 Task: Search one way flight ticket for 5 adults, 1 child, 2 infants in seat and 1 infant on lap in business from Hayden: Yampa Valley Airport (yampa Valley Regional) to Wilmington: Wilmington International Airport on 8-6-2023. Choice of flights is United. Number of bags: 2 checked bags. Price is upto 91000. Outbound departure time preference is 5:30.
Action: Mouse moved to (234, 309)
Screenshot: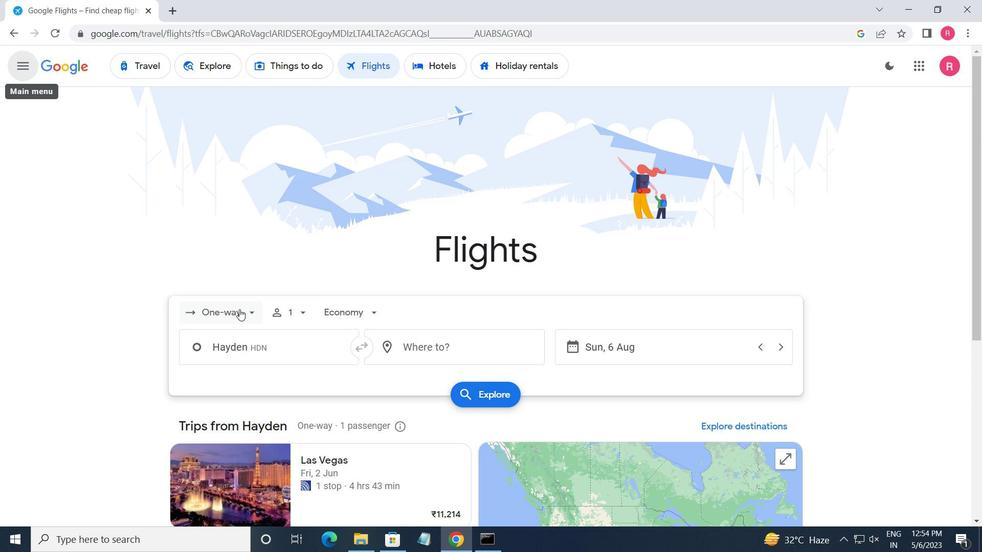 
Action: Mouse pressed left at (234, 309)
Screenshot: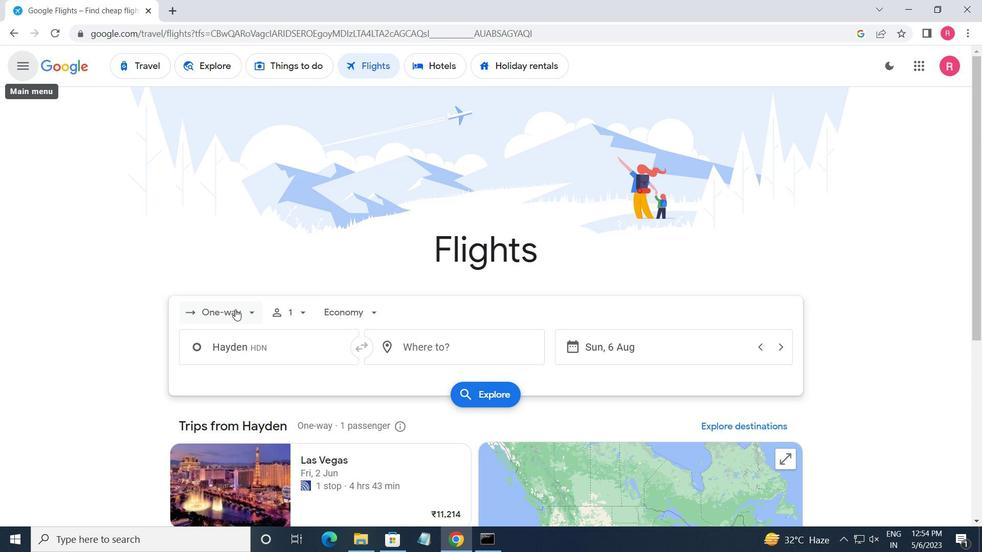 
Action: Mouse moved to (241, 373)
Screenshot: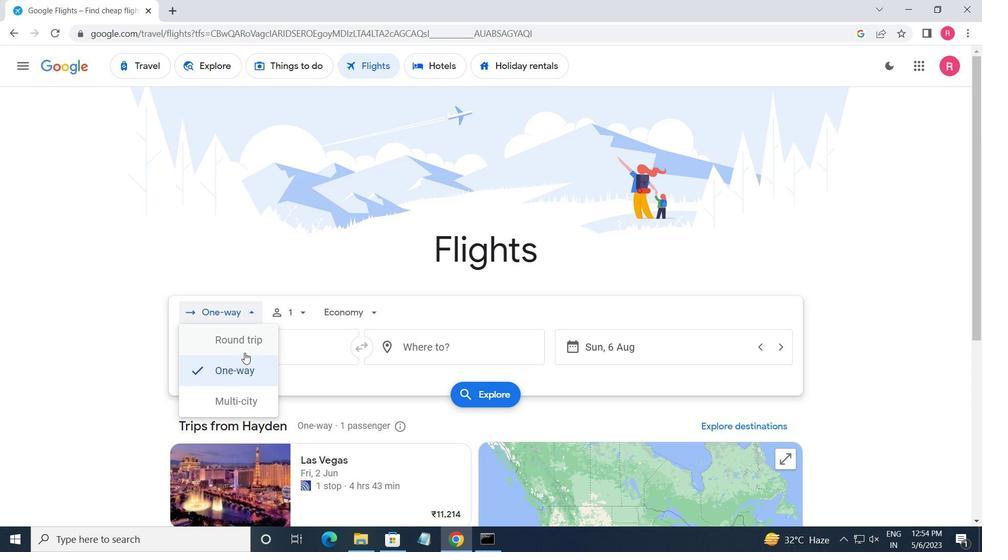 
Action: Mouse pressed left at (241, 373)
Screenshot: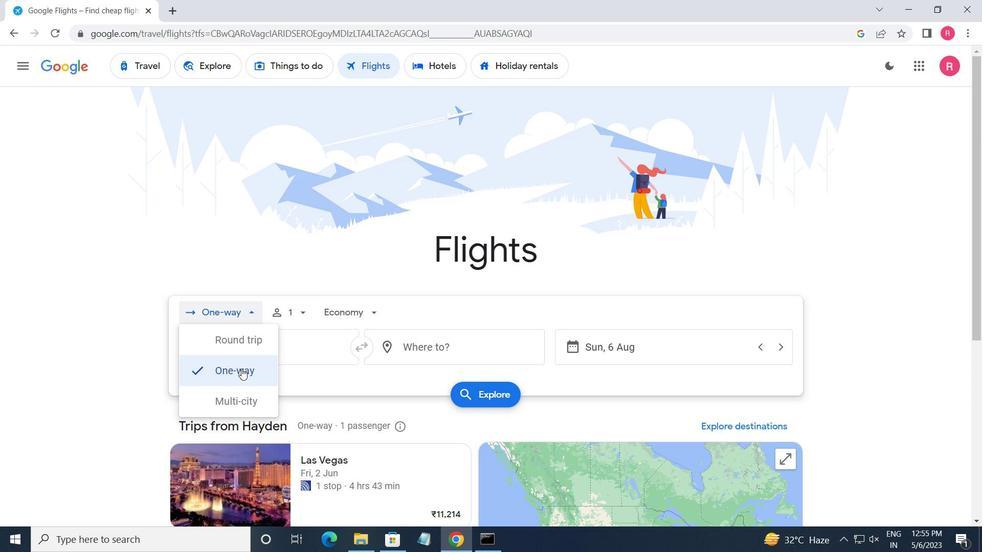 
Action: Mouse moved to (295, 319)
Screenshot: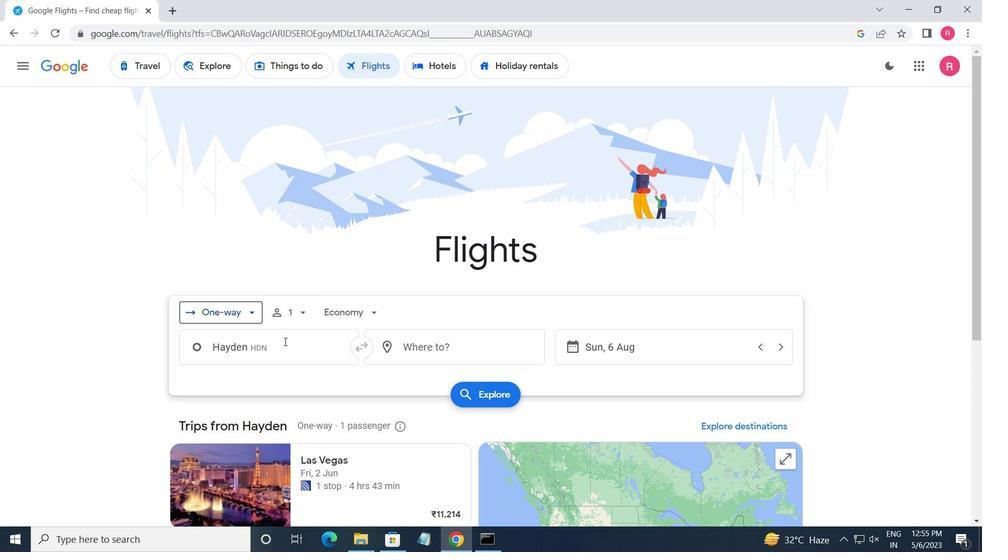 
Action: Mouse pressed left at (295, 319)
Screenshot: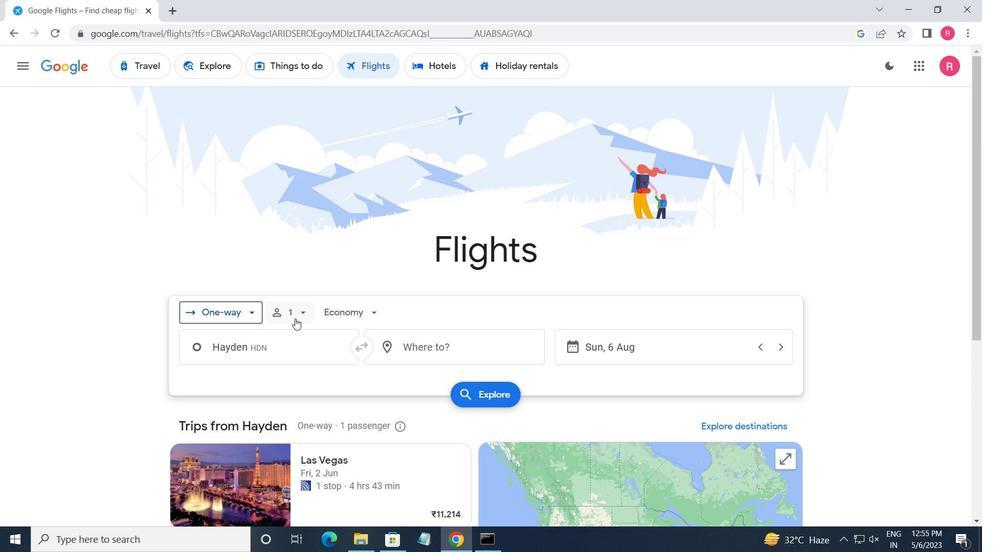 
Action: Mouse moved to (403, 342)
Screenshot: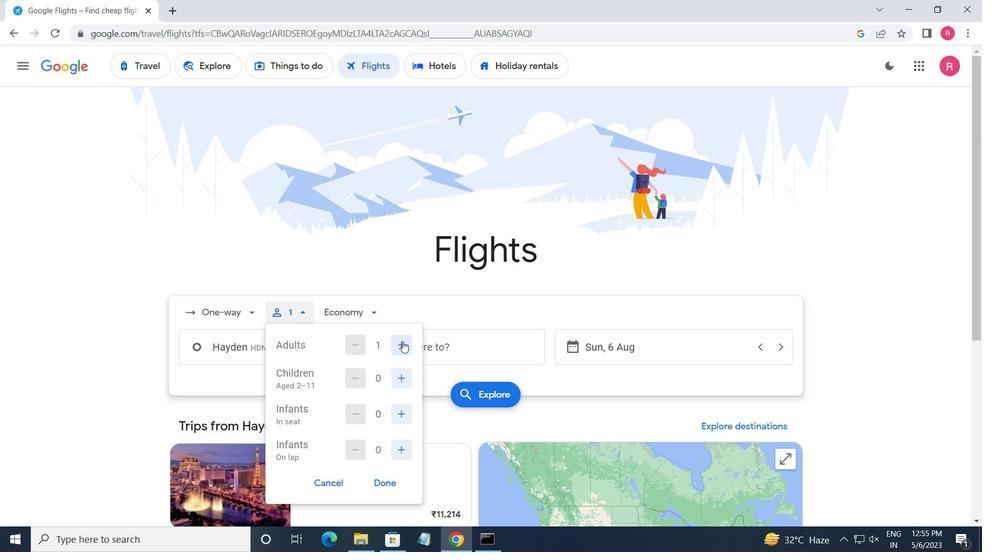 
Action: Mouse pressed left at (403, 342)
Screenshot: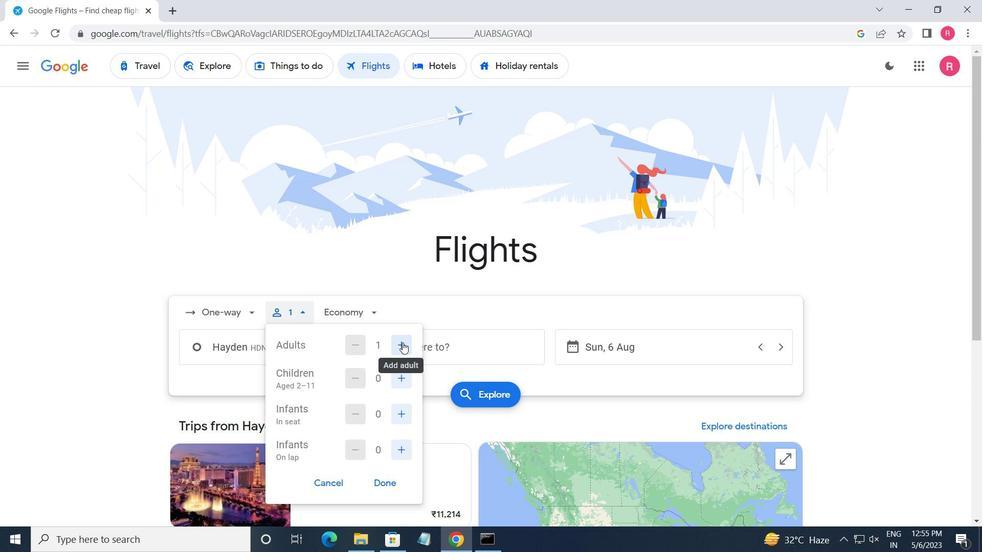 
Action: Mouse pressed left at (403, 342)
Screenshot: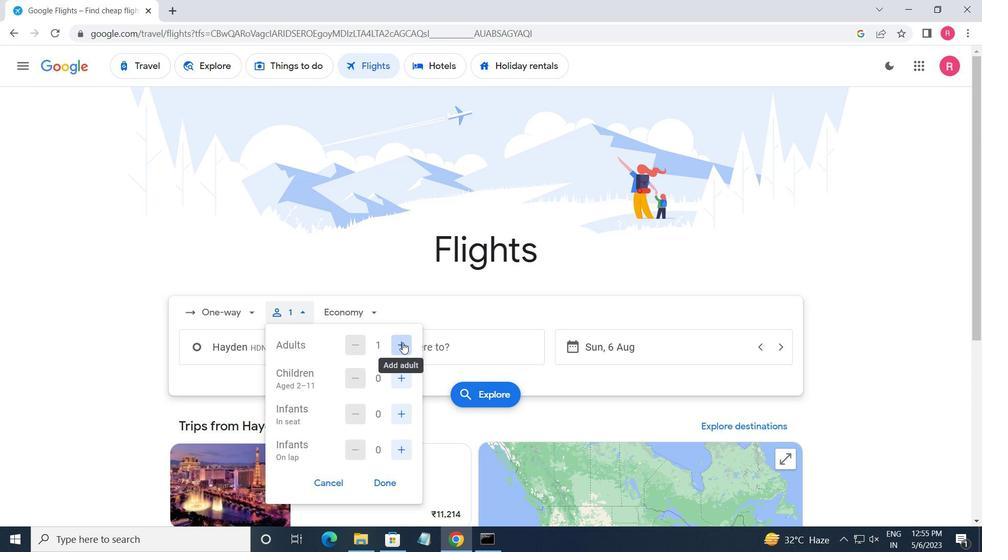 
Action: Mouse pressed left at (403, 342)
Screenshot: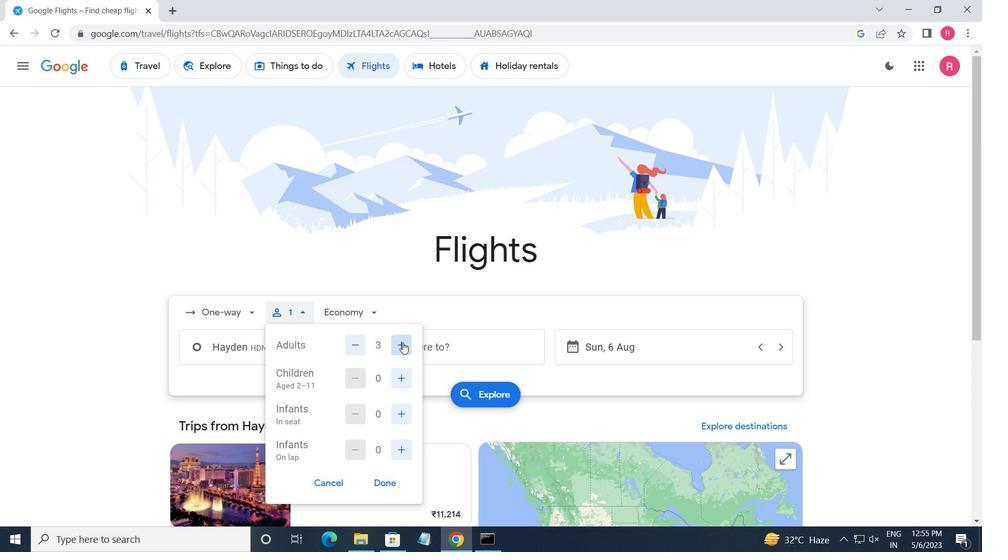 
Action: Mouse pressed left at (403, 342)
Screenshot: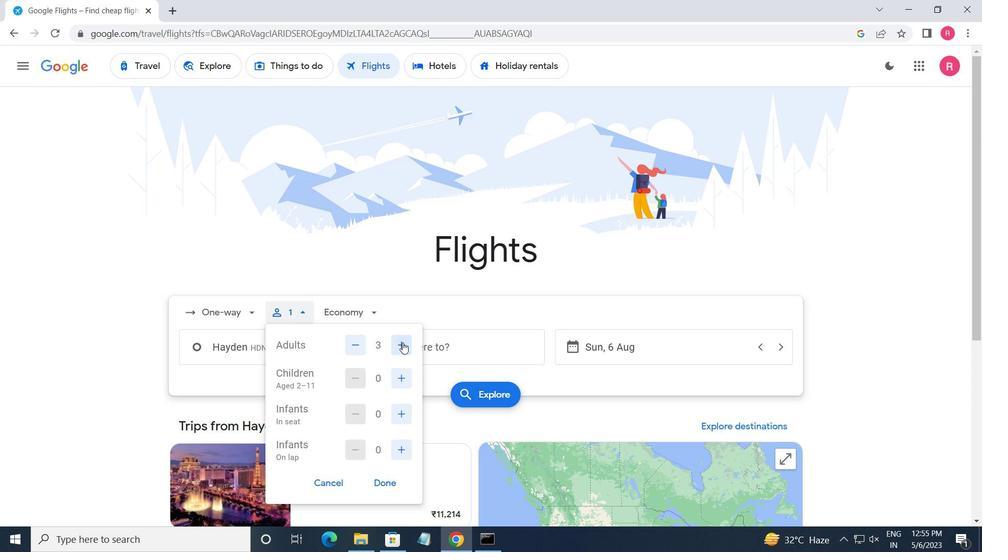 
Action: Mouse moved to (406, 385)
Screenshot: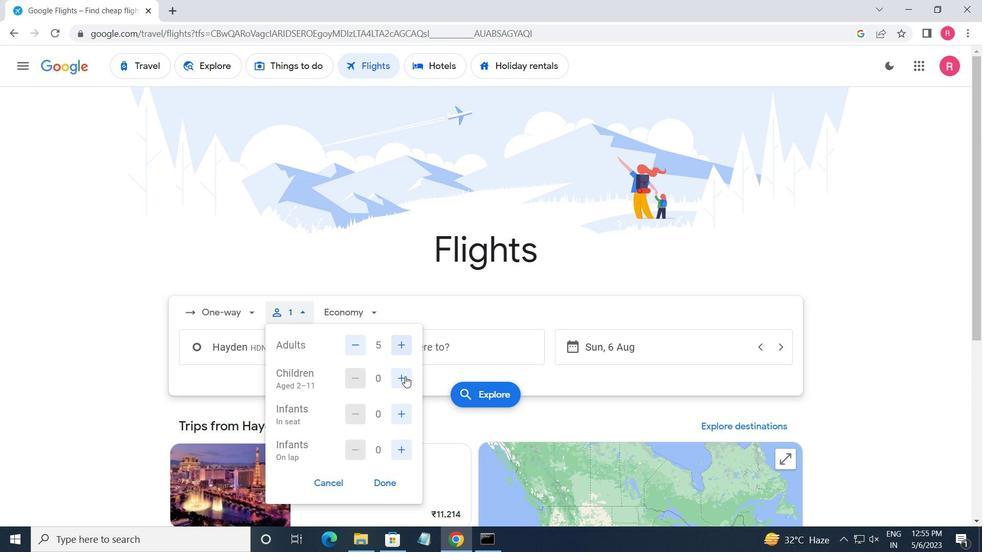 
Action: Mouse pressed left at (406, 385)
Screenshot: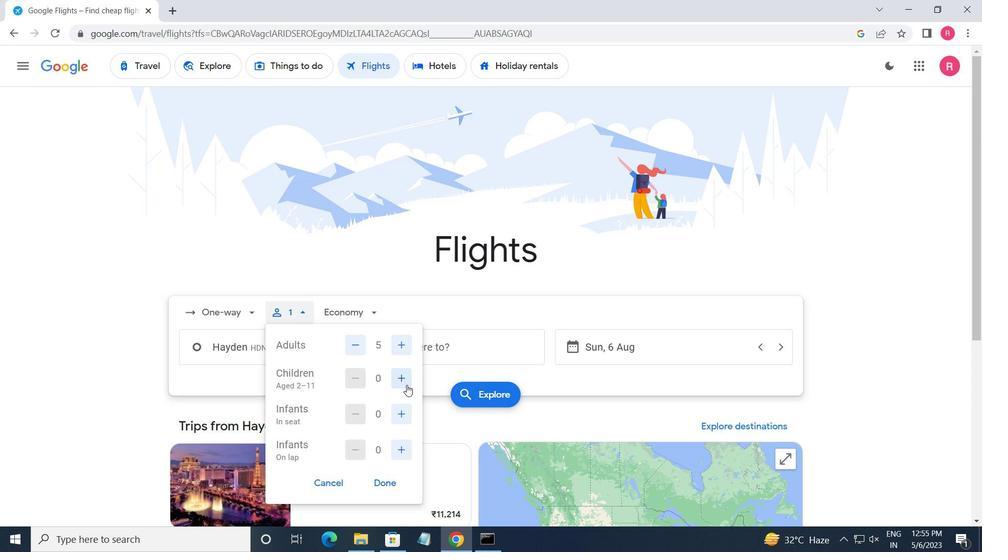 
Action: Mouse moved to (404, 411)
Screenshot: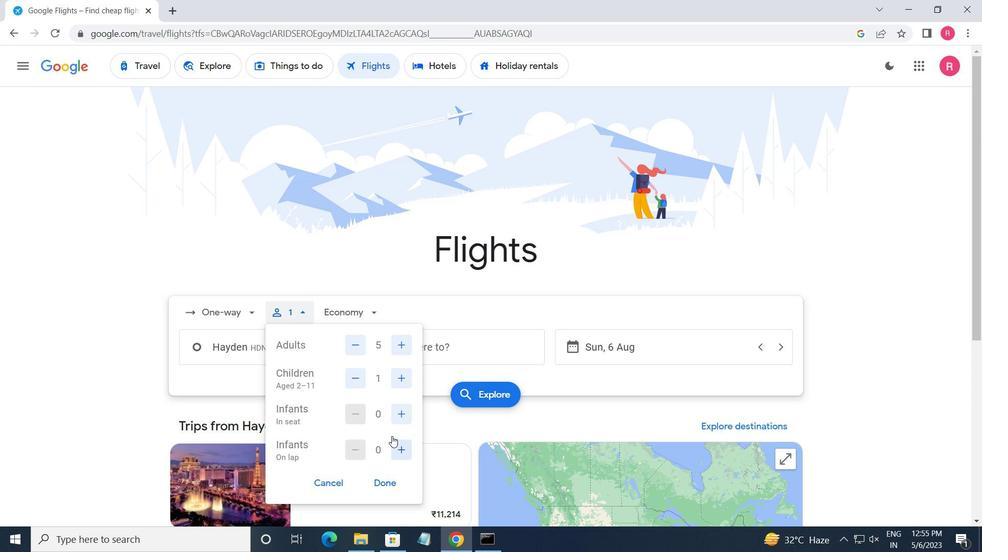 
Action: Mouse pressed left at (404, 411)
Screenshot: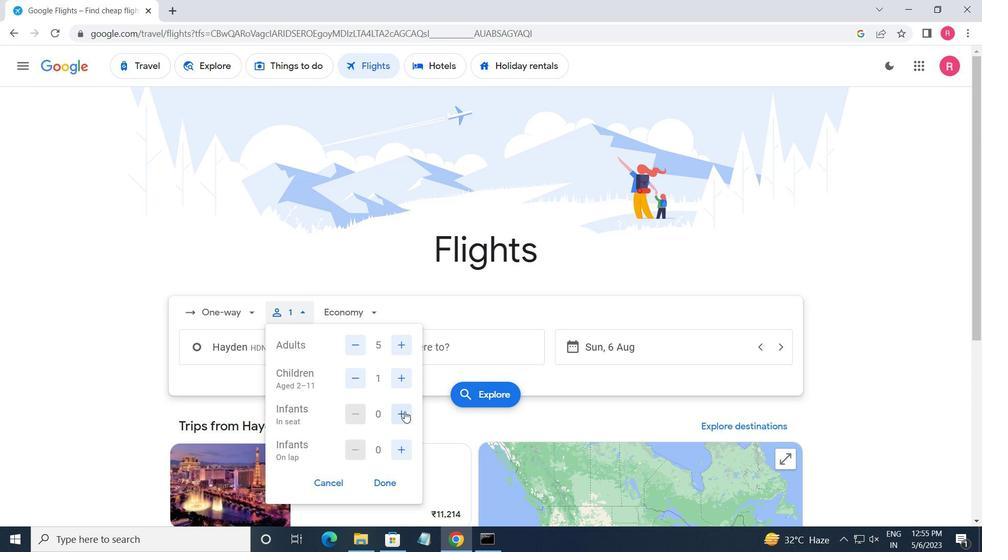 
Action: Mouse pressed left at (404, 411)
Screenshot: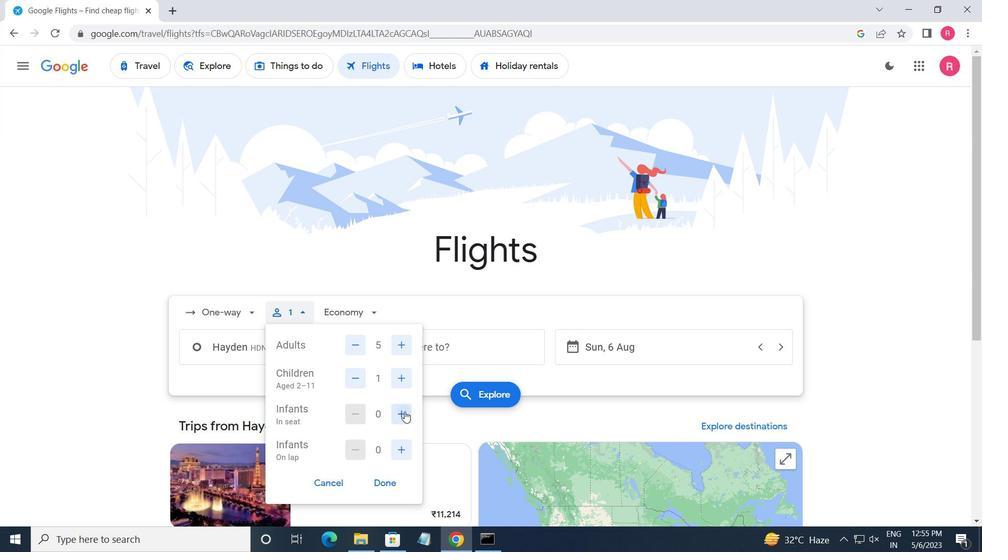 
Action: Mouse moved to (405, 449)
Screenshot: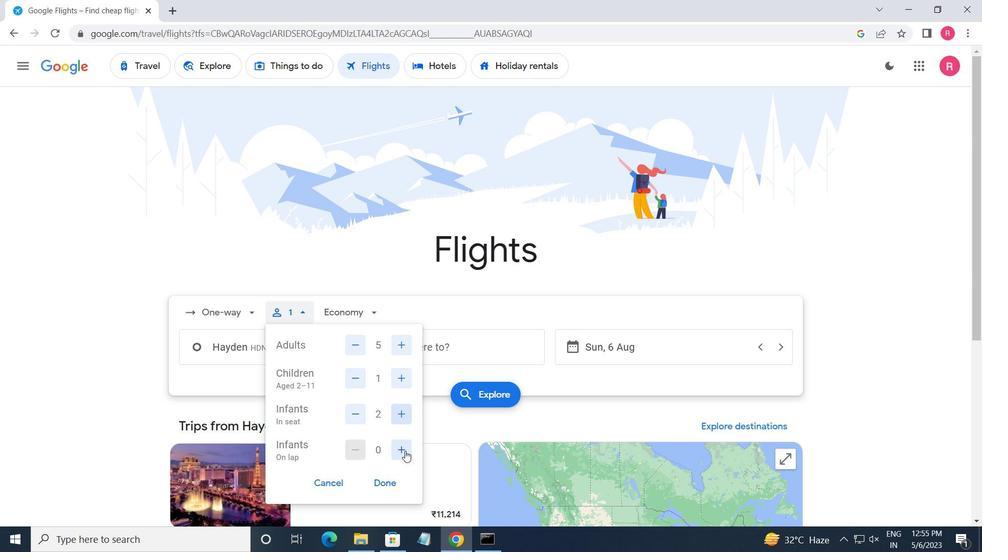 
Action: Mouse pressed left at (405, 449)
Screenshot: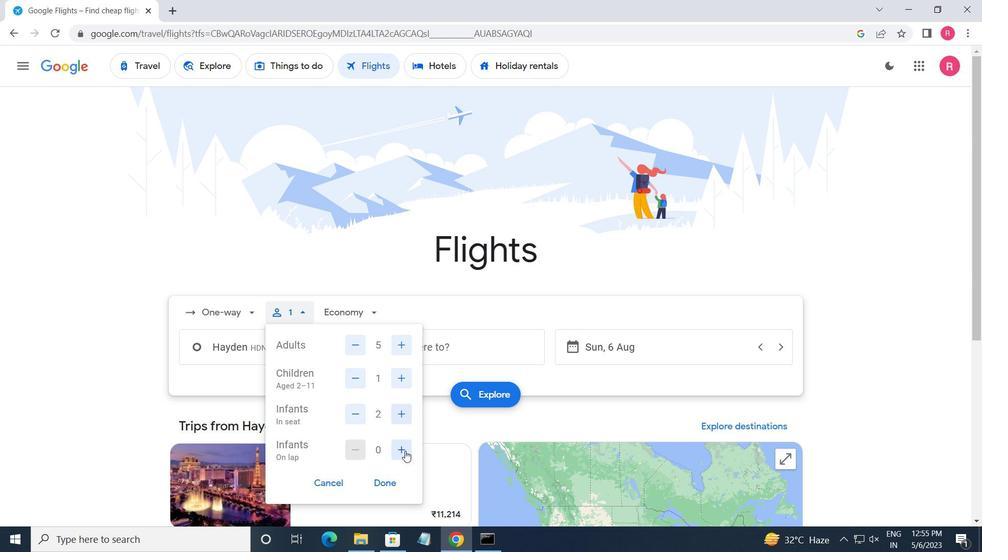 
Action: Mouse moved to (384, 481)
Screenshot: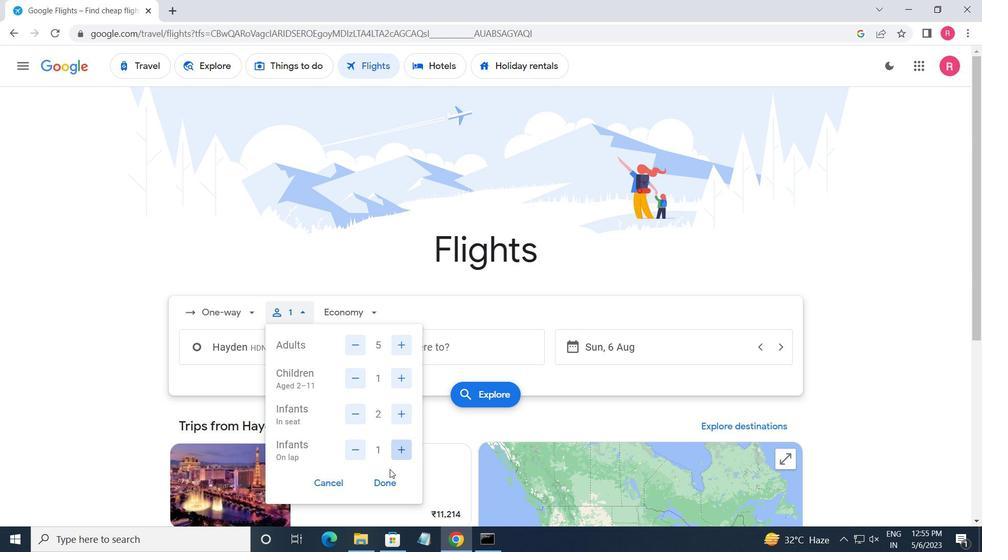 
Action: Mouse pressed left at (384, 481)
Screenshot: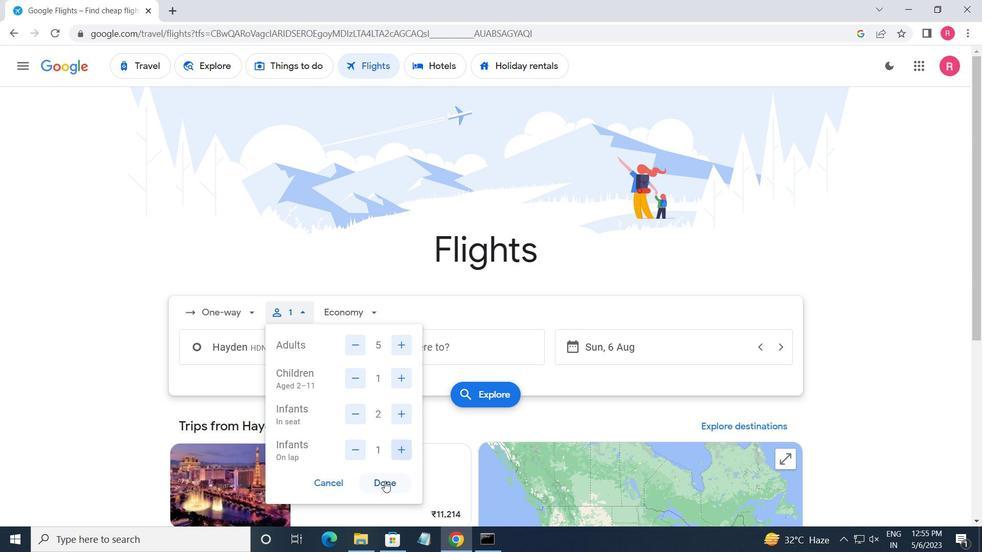 
Action: Mouse moved to (354, 322)
Screenshot: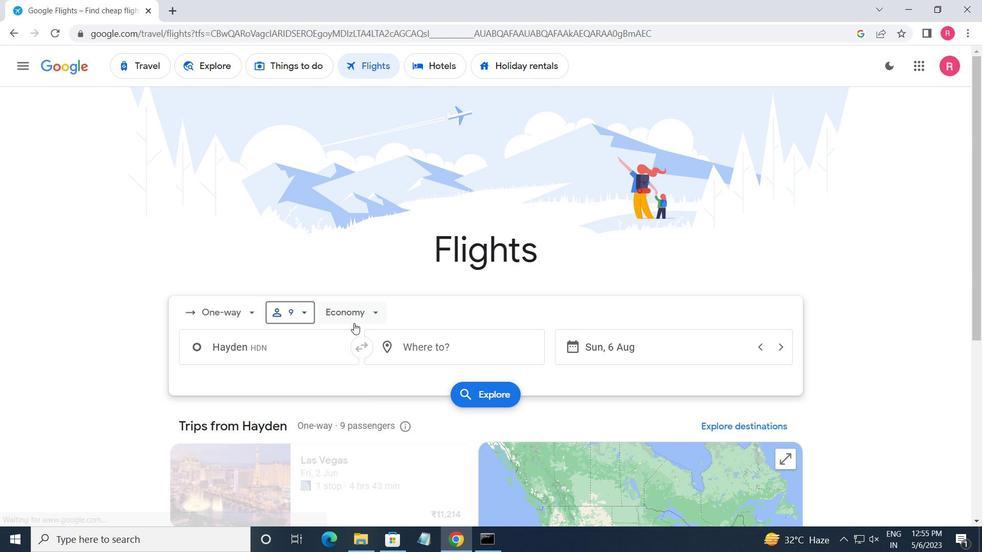 
Action: Mouse pressed left at (354, 322)
Screenshot: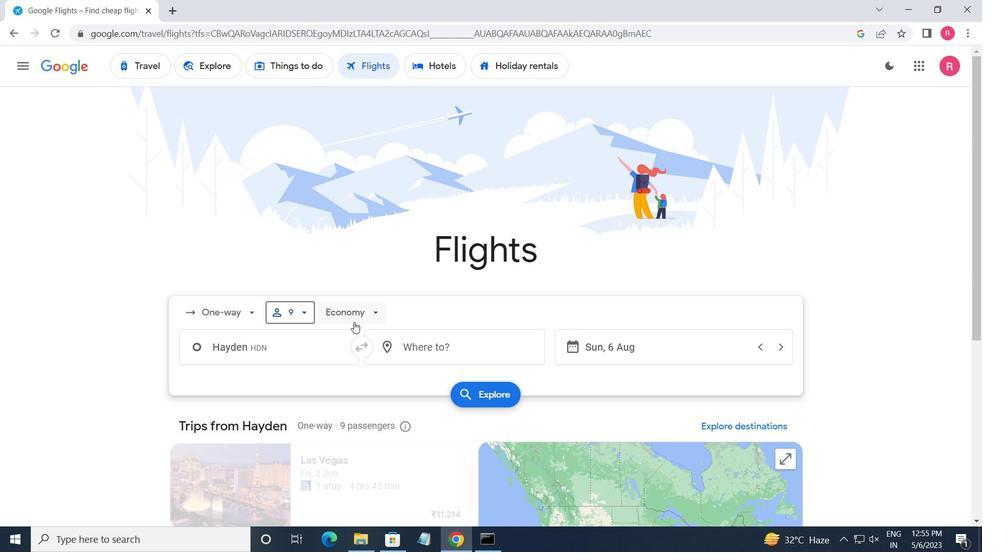 
Action: Mouse moved to (380, 399)
Screenshot: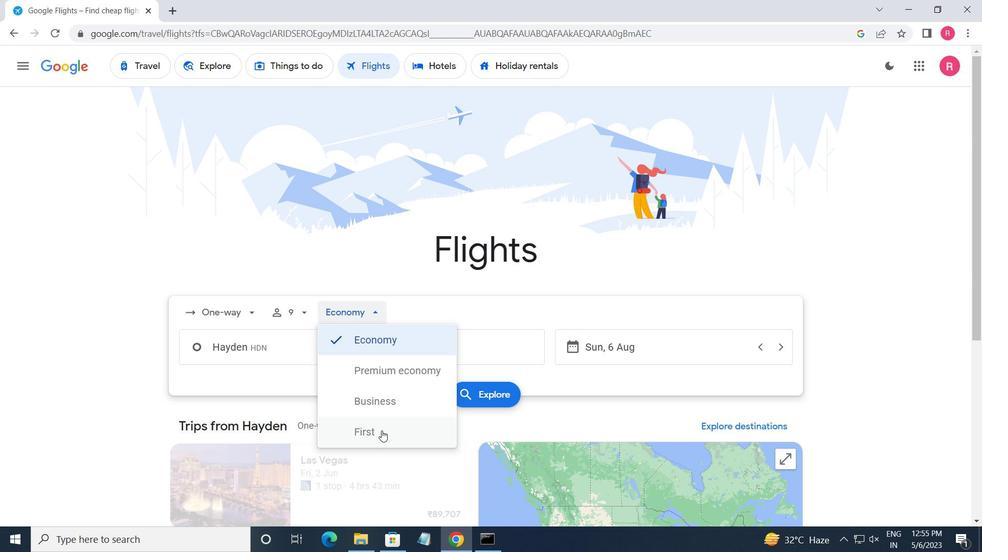 
Action: Mouse pressed left at (380, 399)
Screenshot: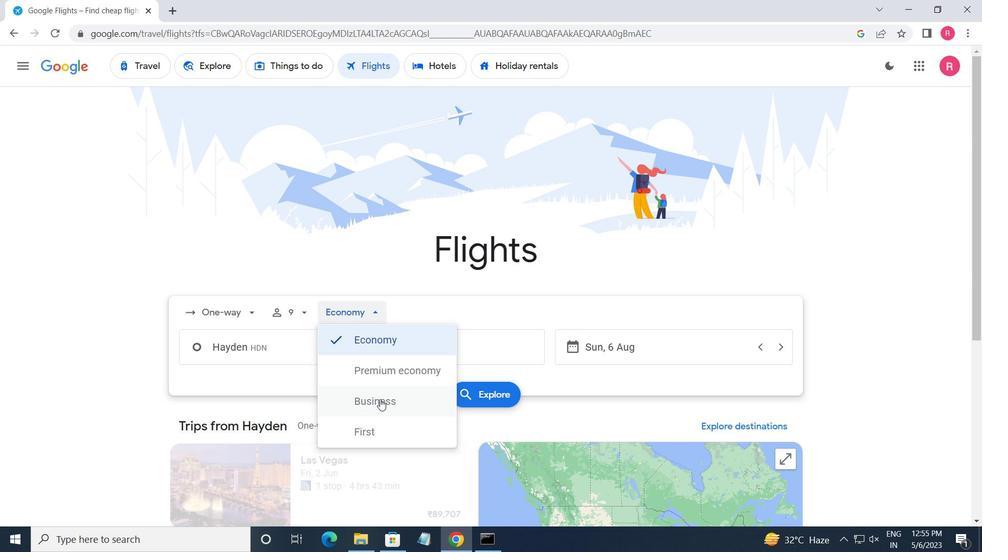 
Action: Mouse moved to (282, 347)
Screenshot: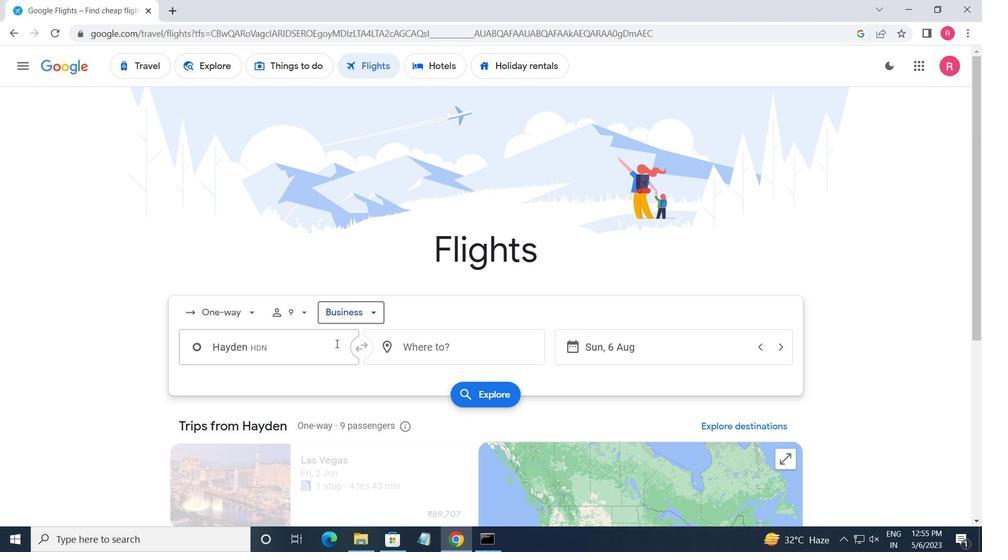 
Action: Mouse pressed left at (282, 347)
Screenshot: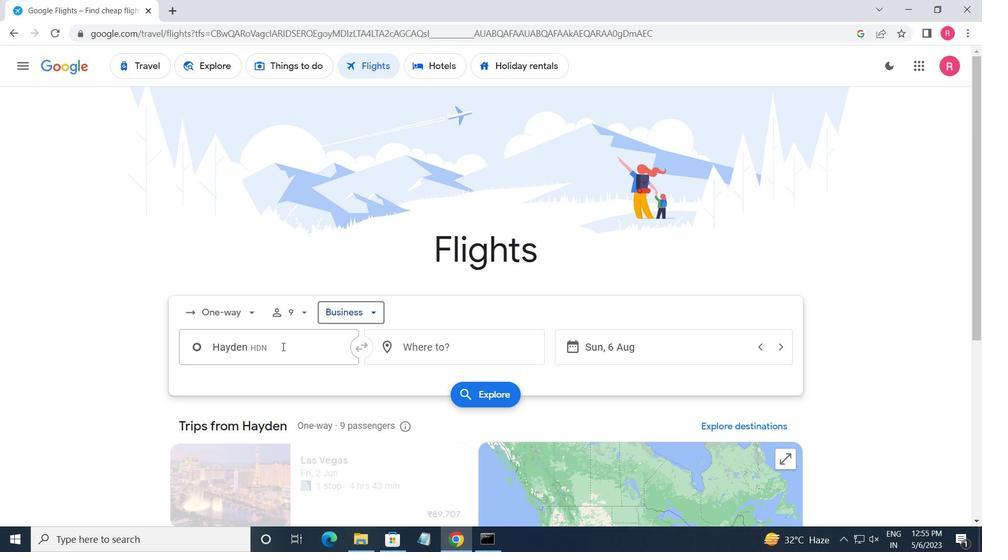 
Action: Mouse moved to (280, 347)
Screenshot: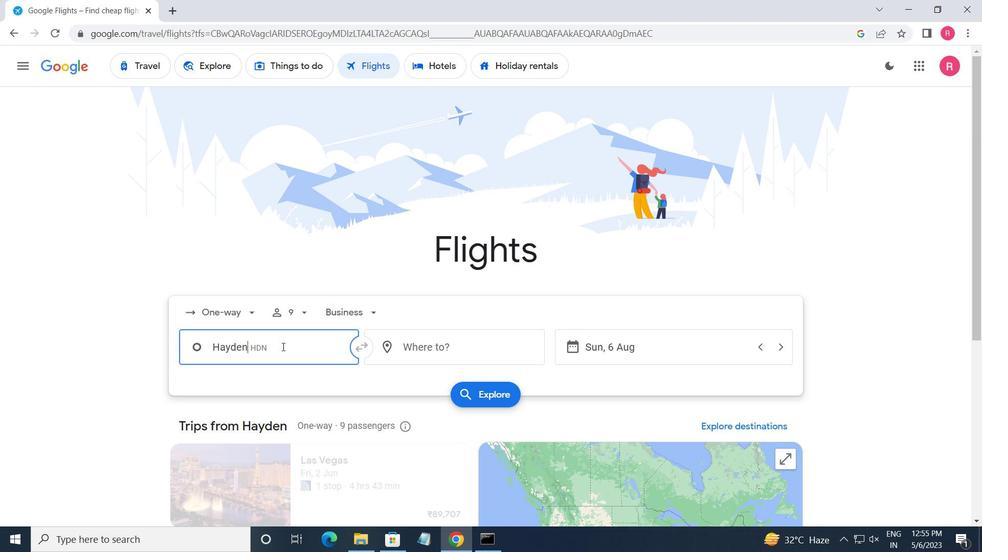 
Action: Key pressed <Key.shift>YAMPA
Screenshot: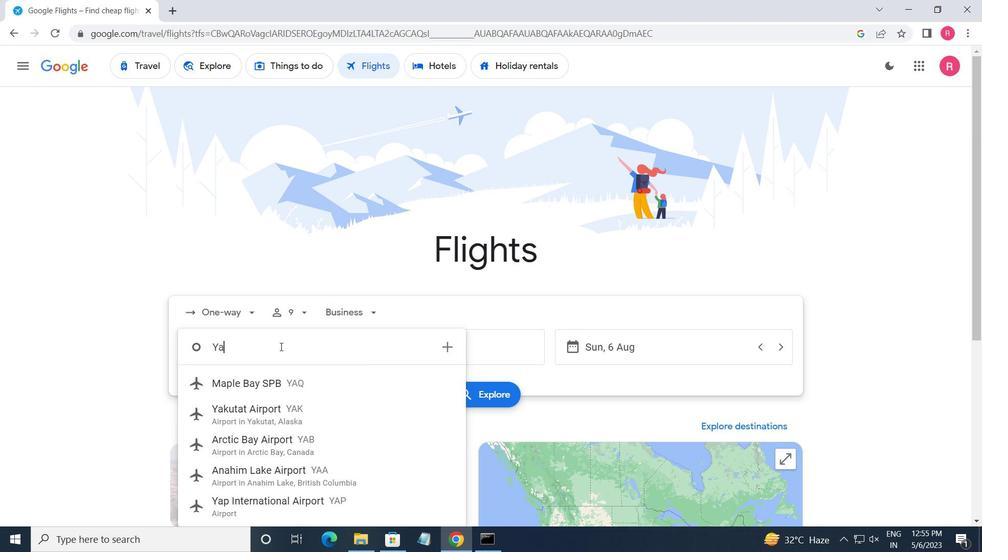 
Action: Mouse moved to (276, 383)
Screenshot: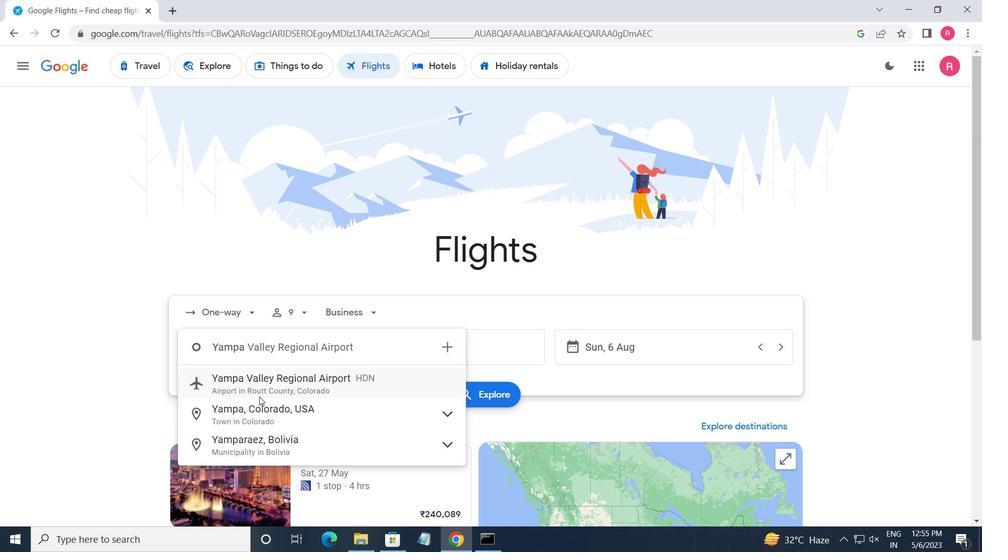 
Action: Mouse pressed left at (276, 383)
Screenshot: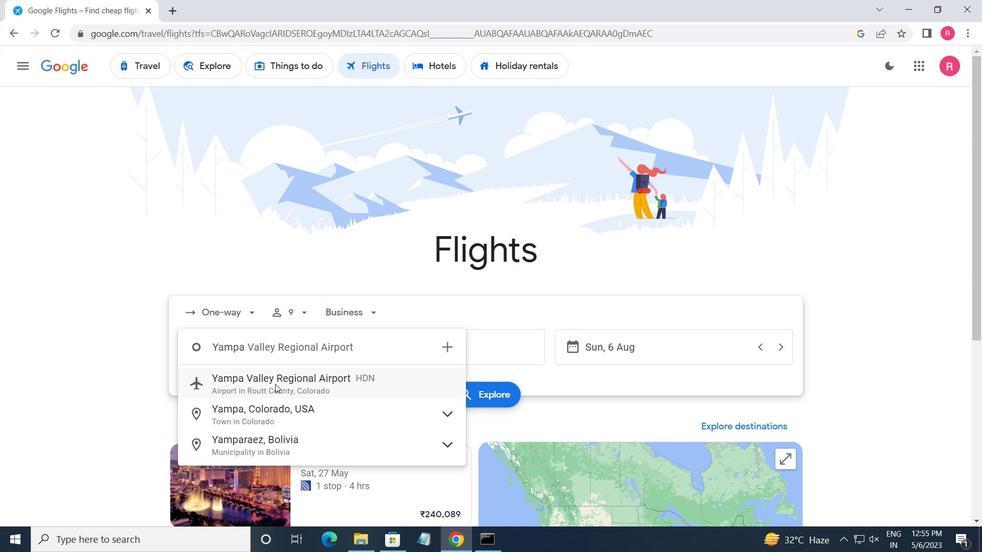 
Action: Mouse moved to (476, 348)
Screenshot: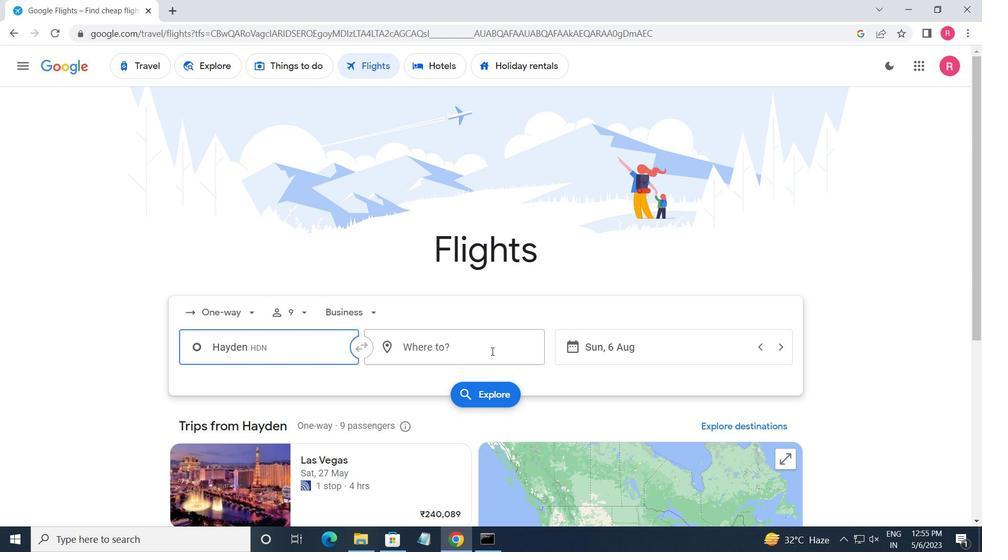 
Action: Mouse pressed left at (476, 348)
Screenshot: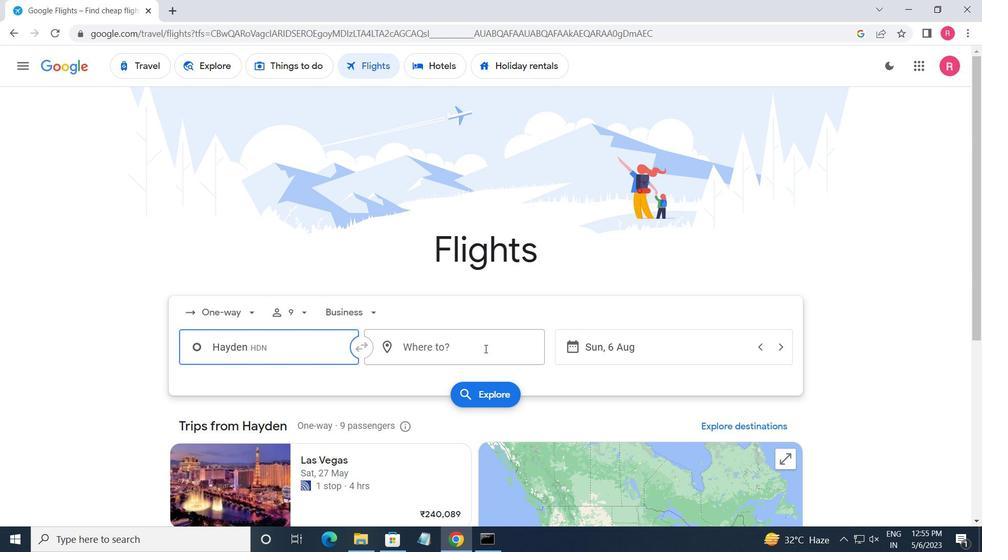 
Action: Key pressed <Key.shift>WILMIGTON
Screenshot: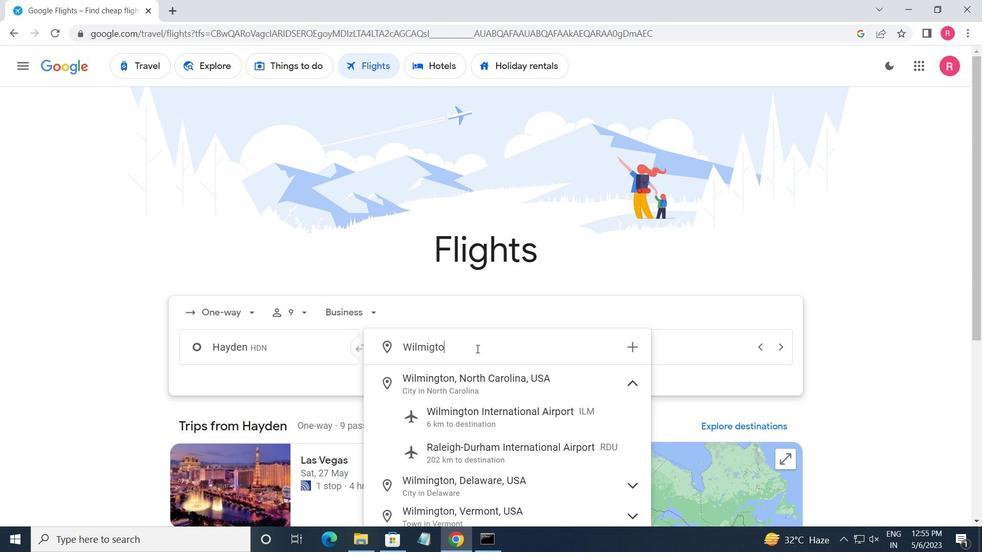 
Action: Mouse moved to (502, 420)
Screenshot: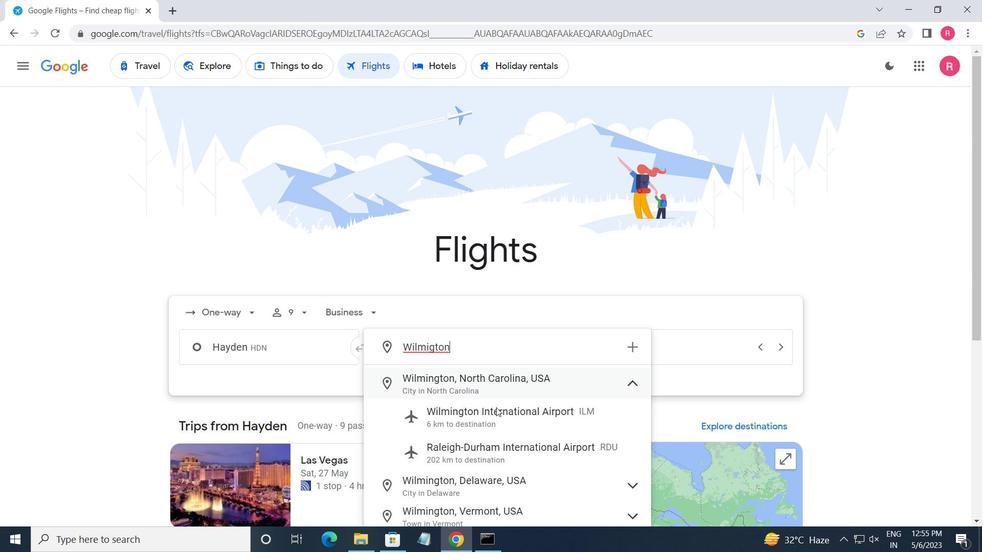 
Action: Mouse pressed left at (502, 420)
Screenshot: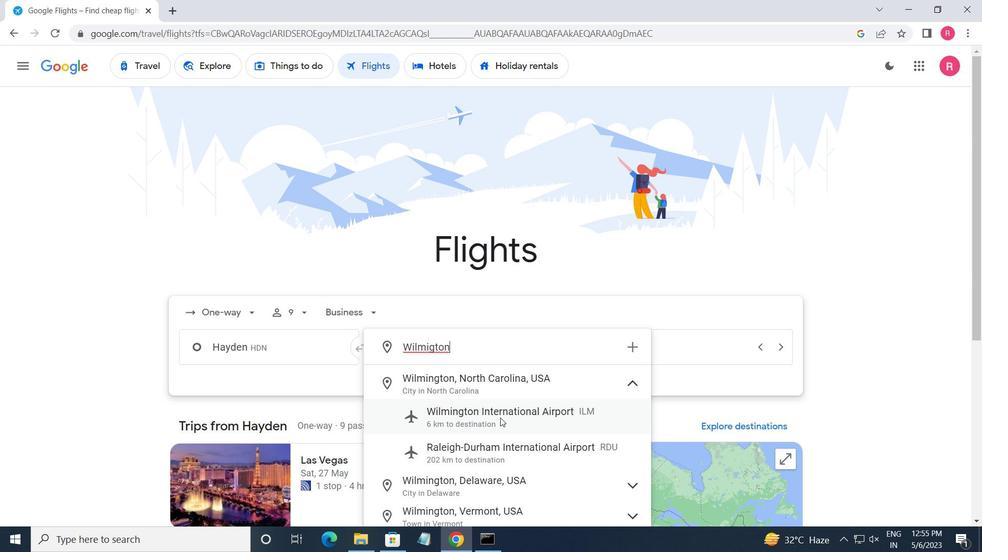 
Action: Mouse moved to (613, 356)
Screenshot: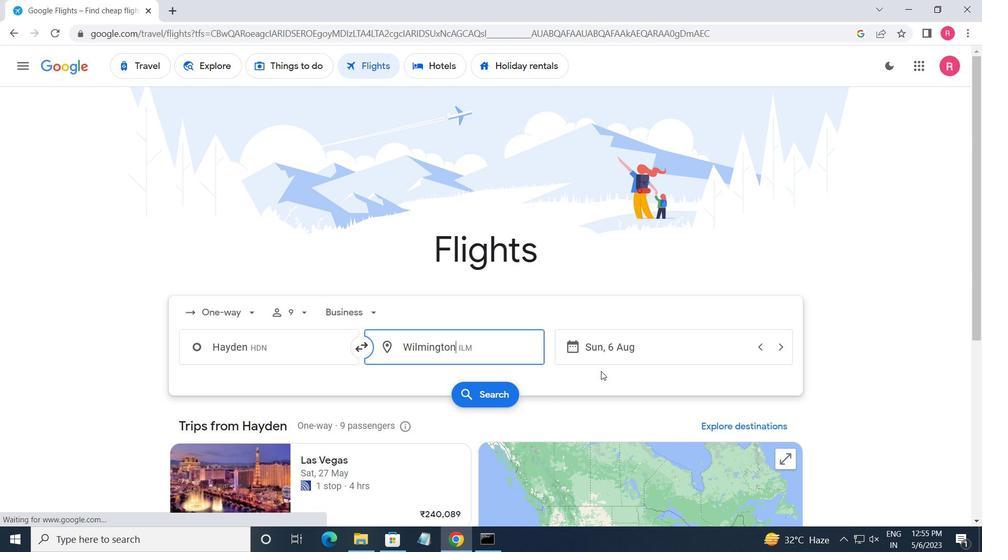 
Action: Mouse pressed left at (613, 356)
Screenshot: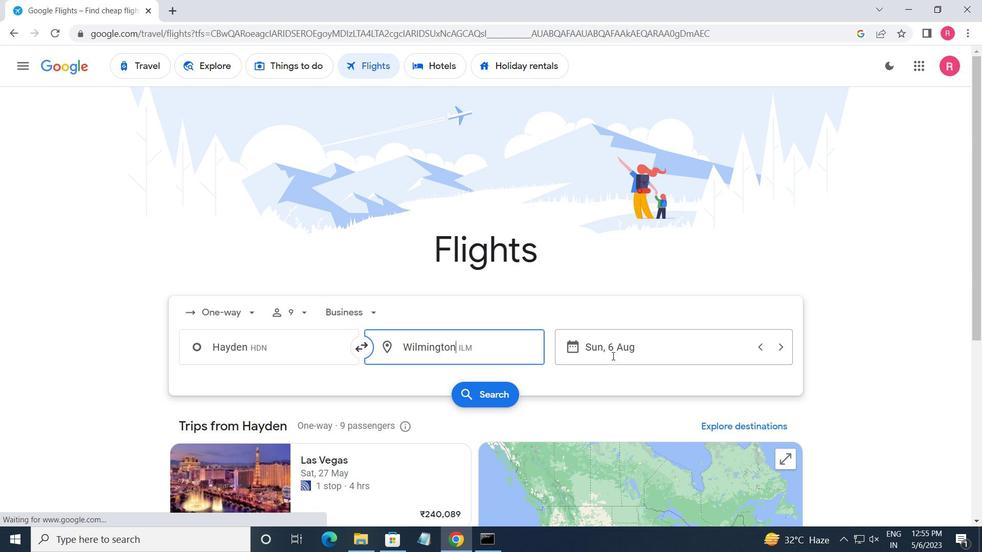 
Action: Mouse moved to (342, 328)
Screenshot: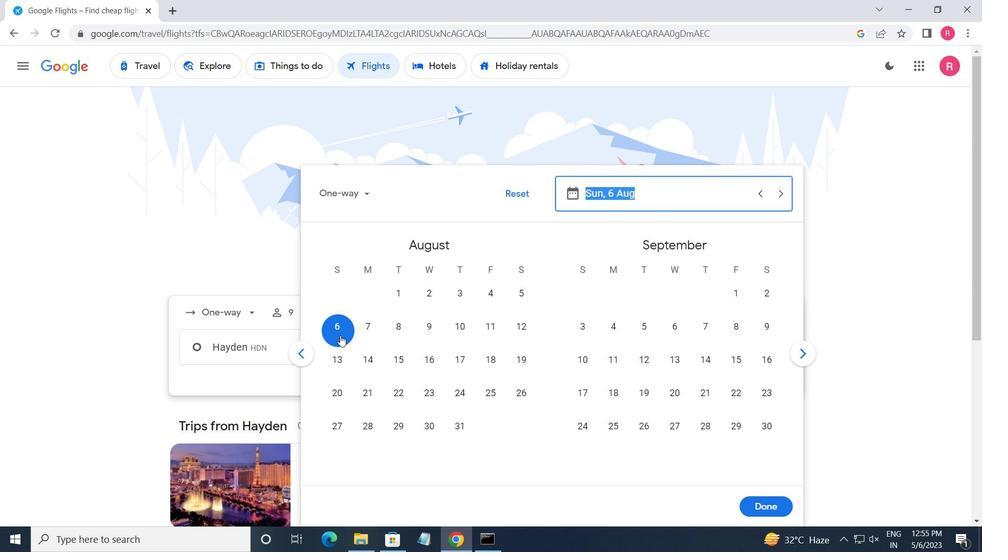 
Action: Mouse pressed left at (342, 328)
Screenshot: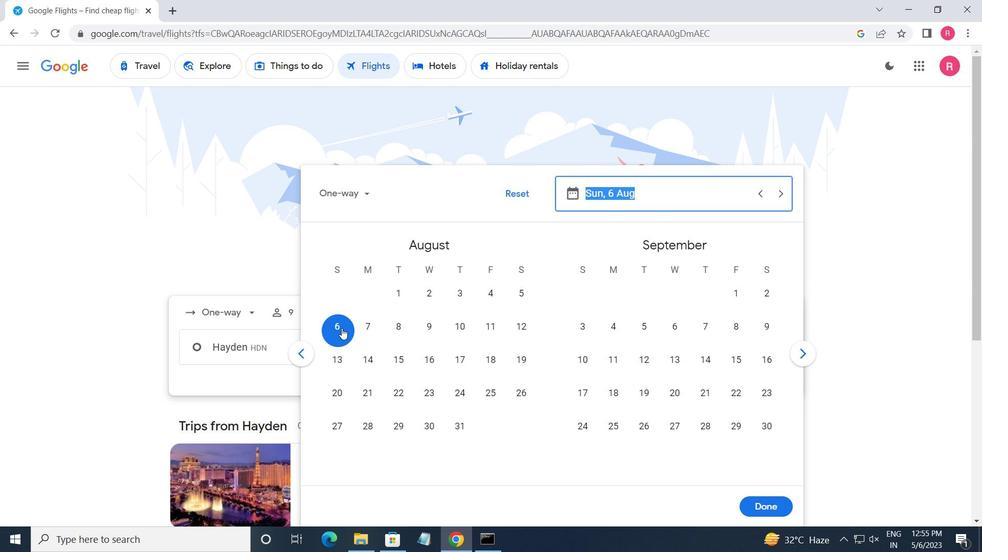 
Action: Mouse moved to (769, 513)
Screenshot: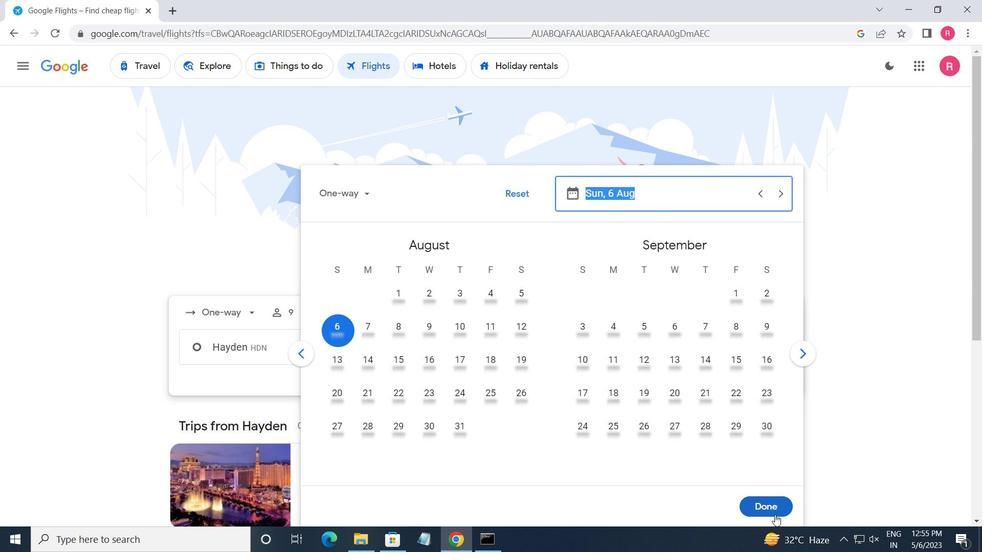 
Action: Mouse pressed left at (769, 513)
Screenshot: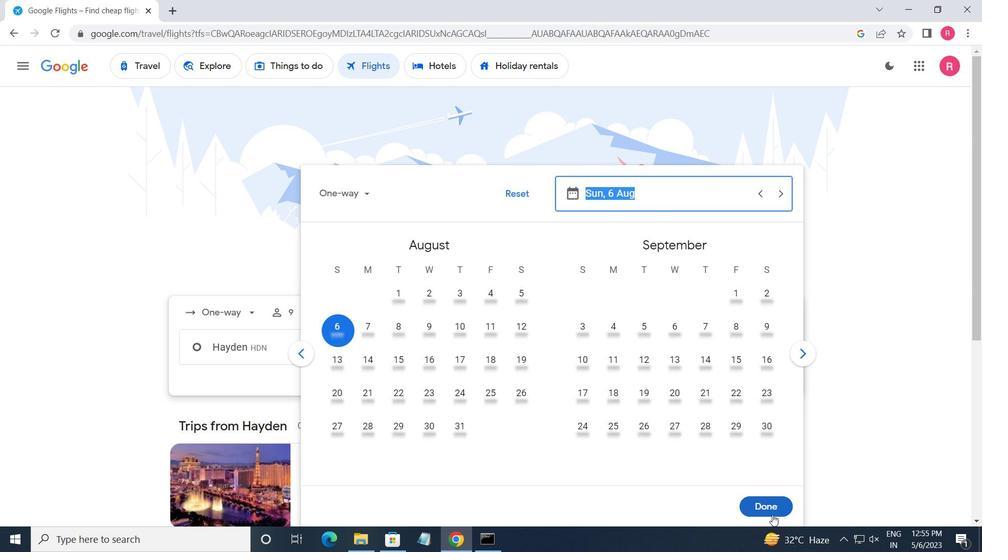 
Action: Mouse moved to (470, 383)
Screenshot: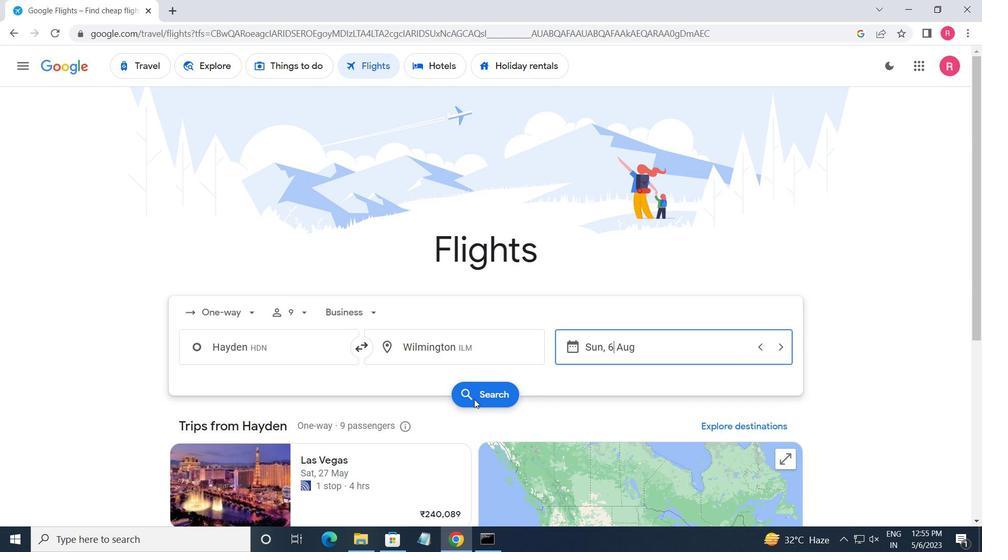 
Action: Mouse pressed left at (470, 383)
Screenshot: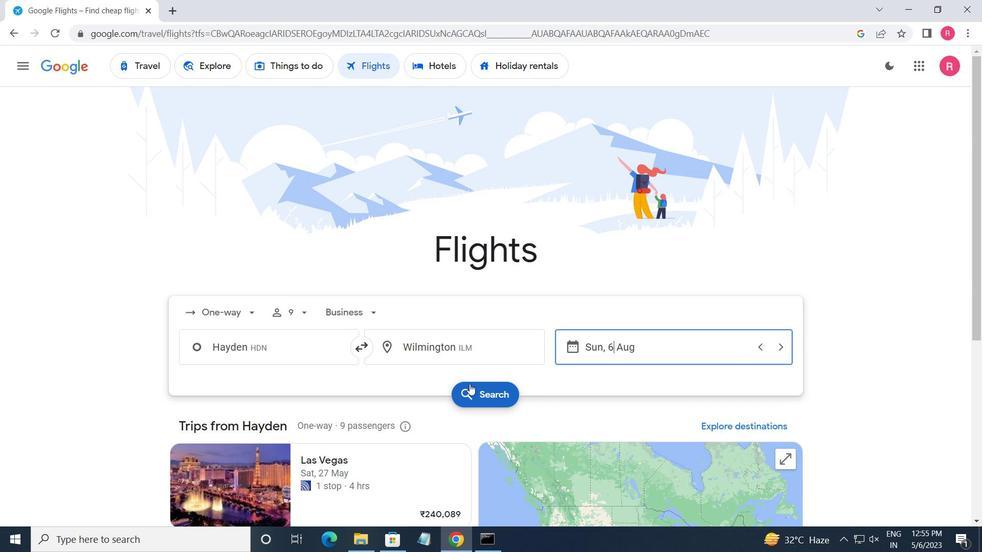 
Action: Mouse moved to (175, 184)
Screenshot: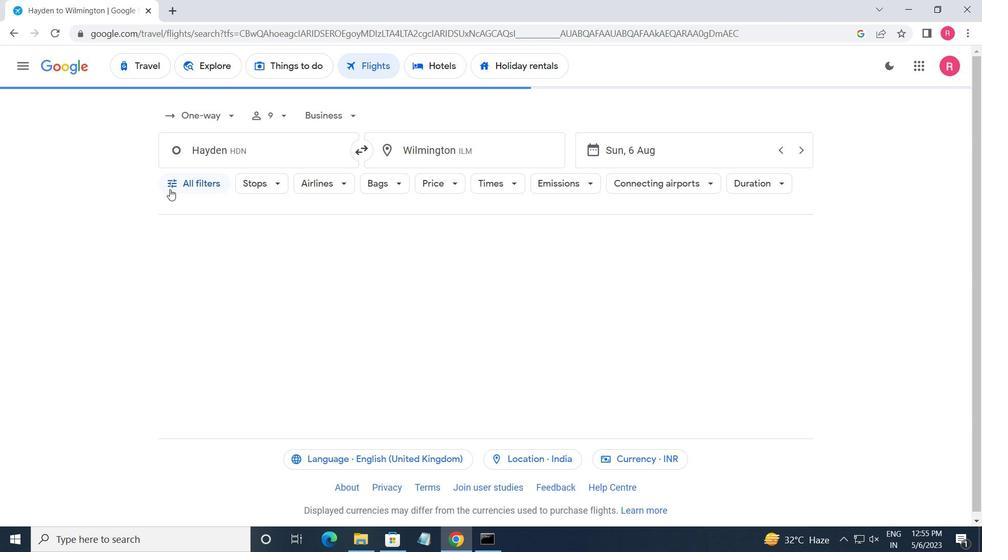 
Action: Mouse pressed left at (175, 184)
Screenshot: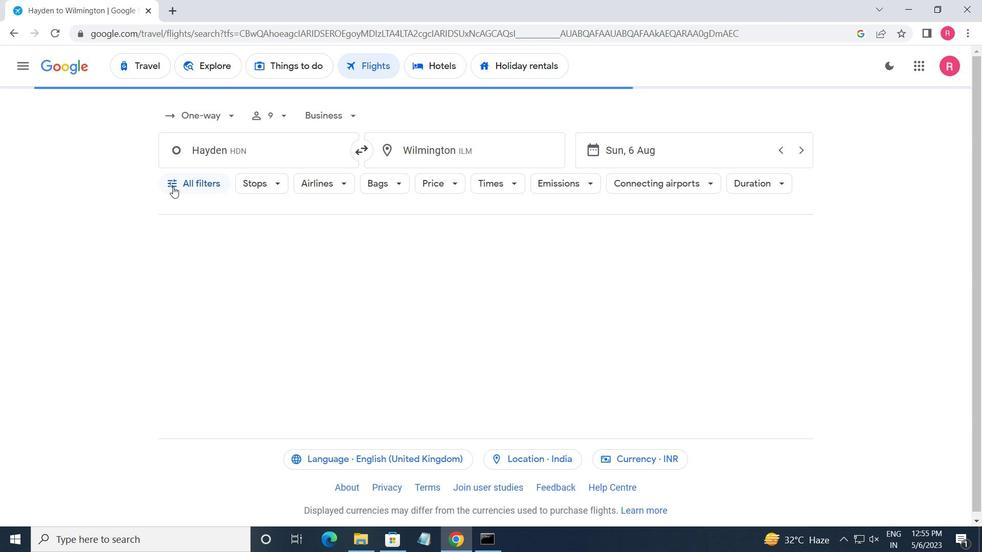 
Action: Mouse moved to (199, 281)
Screenshot: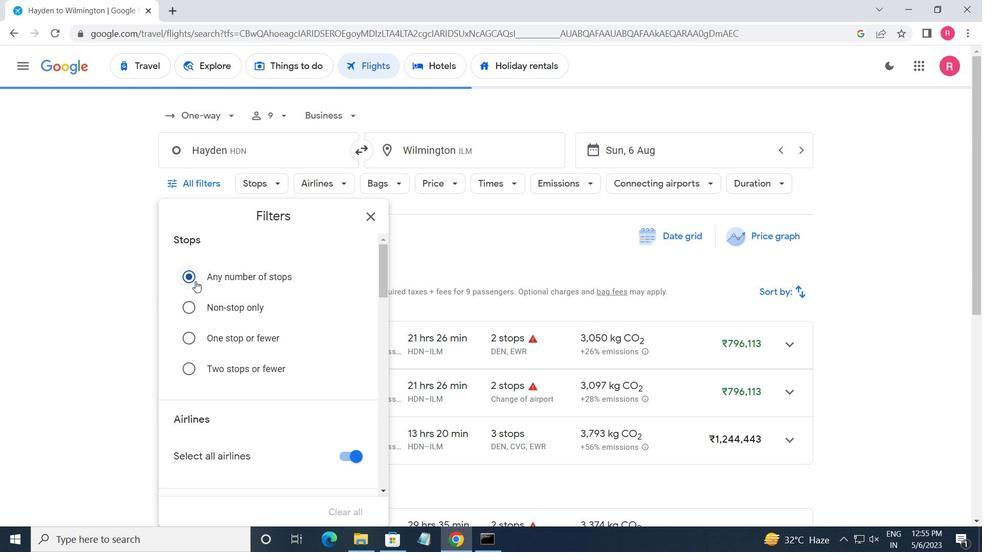
Action: Mouse scrolled (199, 280) with delta (0, 0)
Screenshot: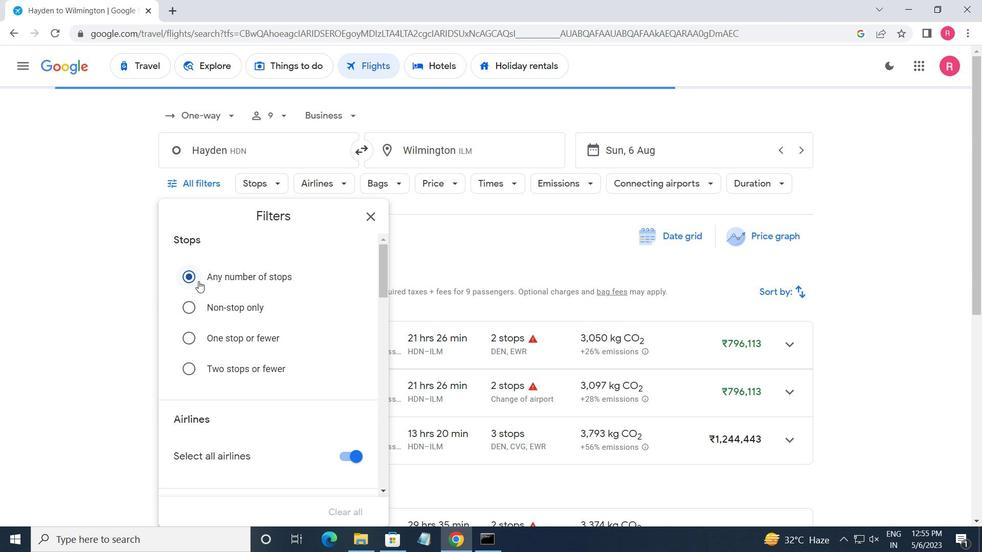 
Action: Mouse moved to (229, 323)
Screenshot: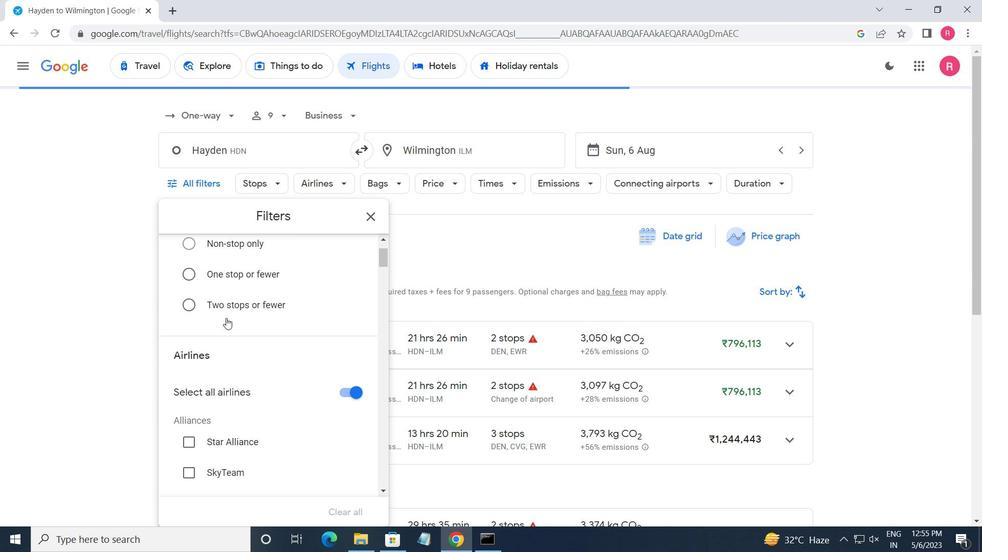 
Action: Mouse scrolled (229, 323) with delta (0, 0)
Screenshot: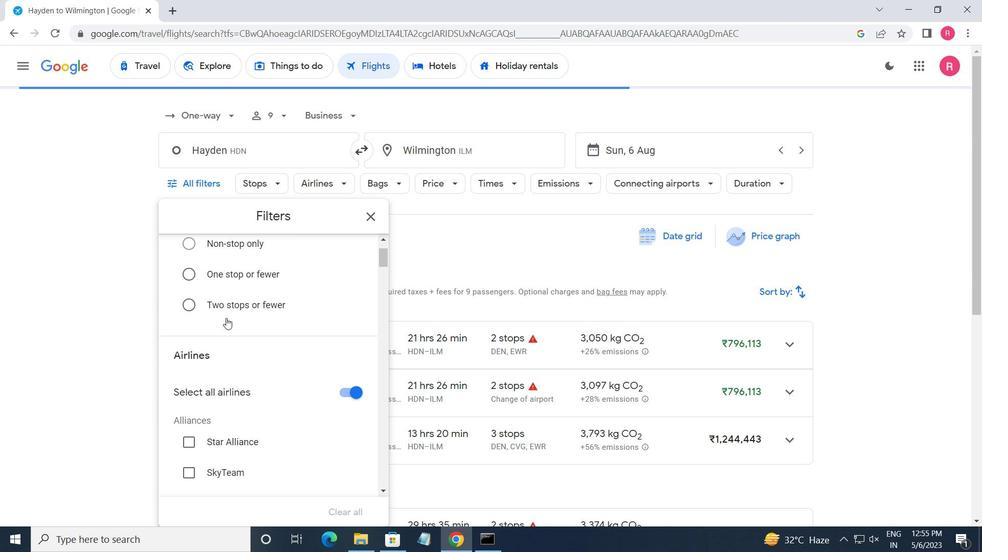 
Action: Mouse moved to (232, 326)
Screenshot: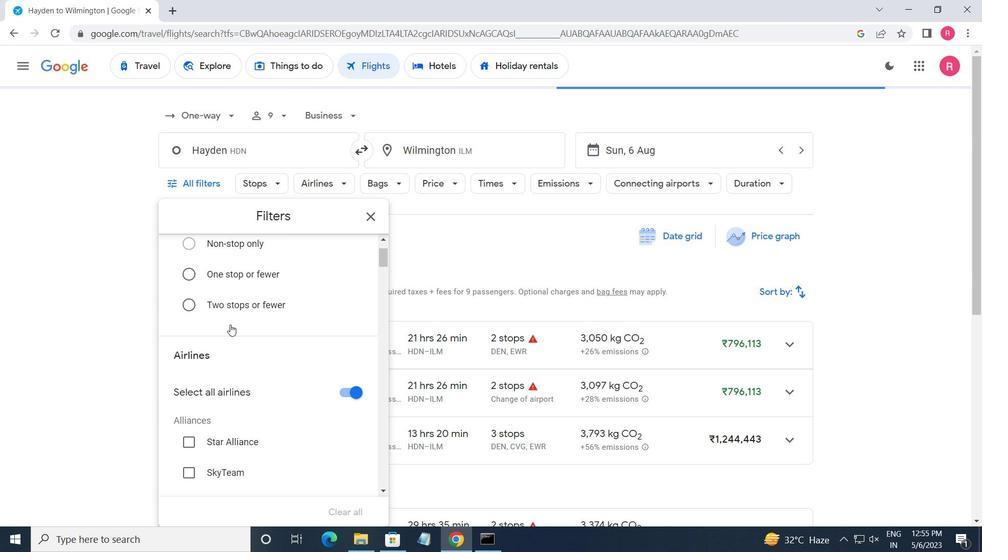 
Action: Mouse scrolled (232, 325) with delta (0, 0)
Screenshot: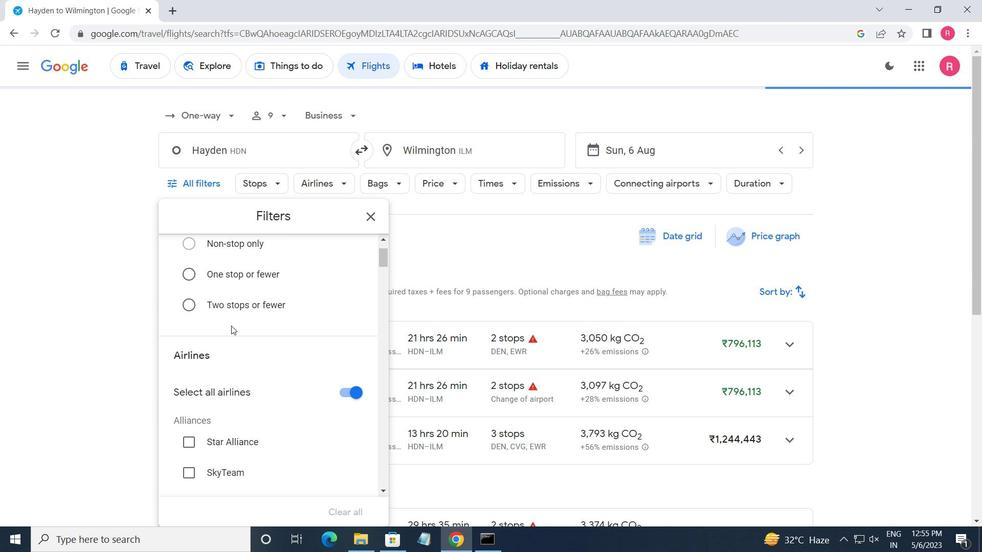
Action: Mouse moved to (234, 328)
Screenshot: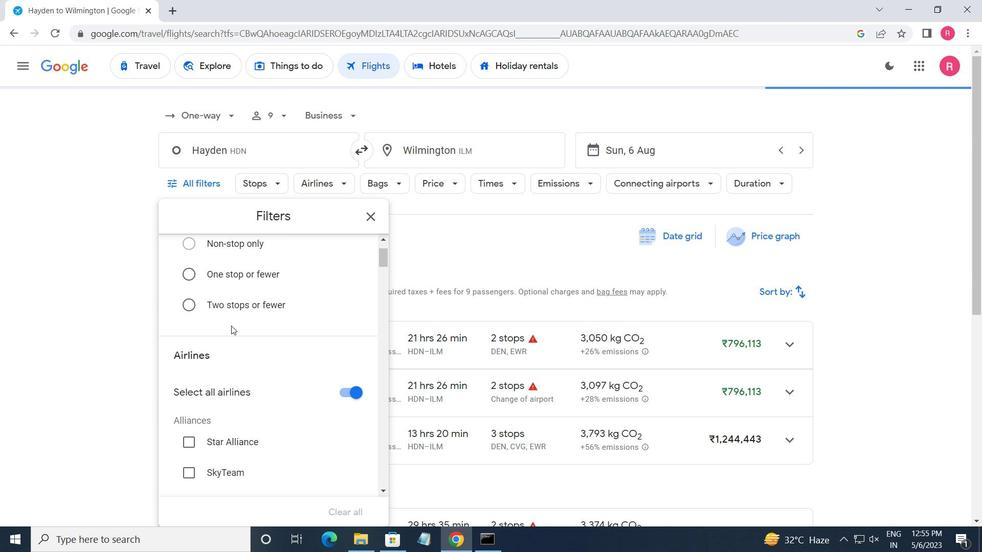 
Action: Mouse scrolled (234, 327) with delta (0, 0)
Screenshot: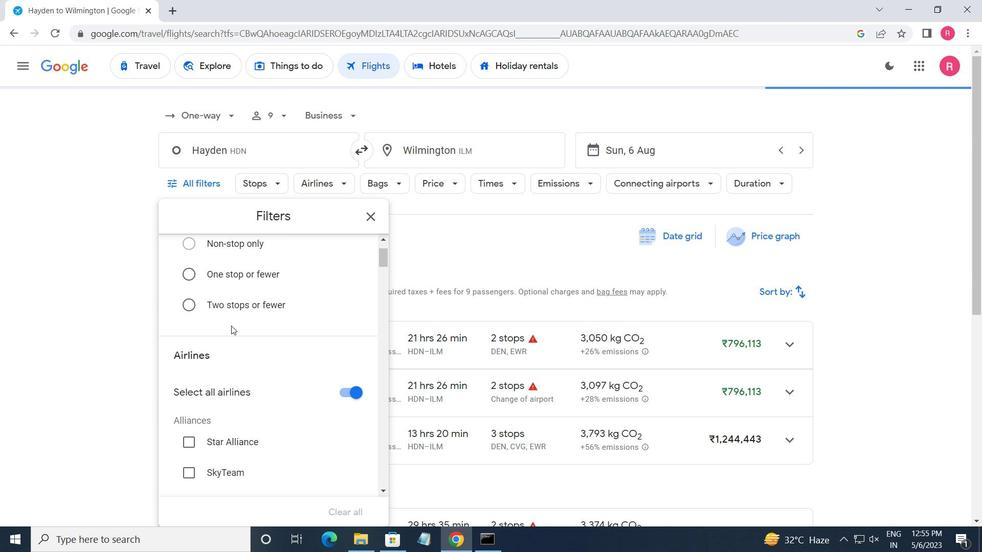 
Action: Mouse moved to (239, 329)
Screenshot: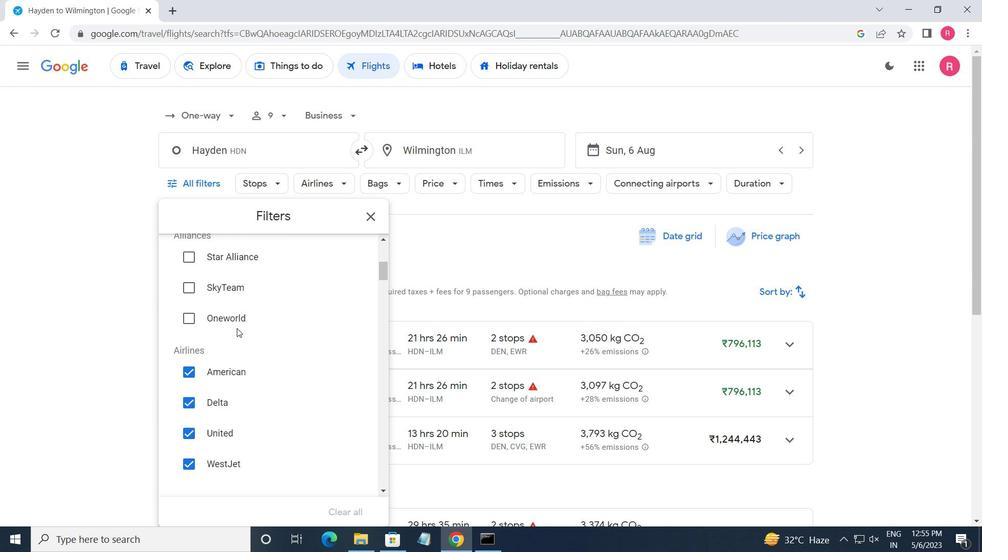 
Action: Mouse scrolled (239, 328) with delta (0, 0)
Screenshot: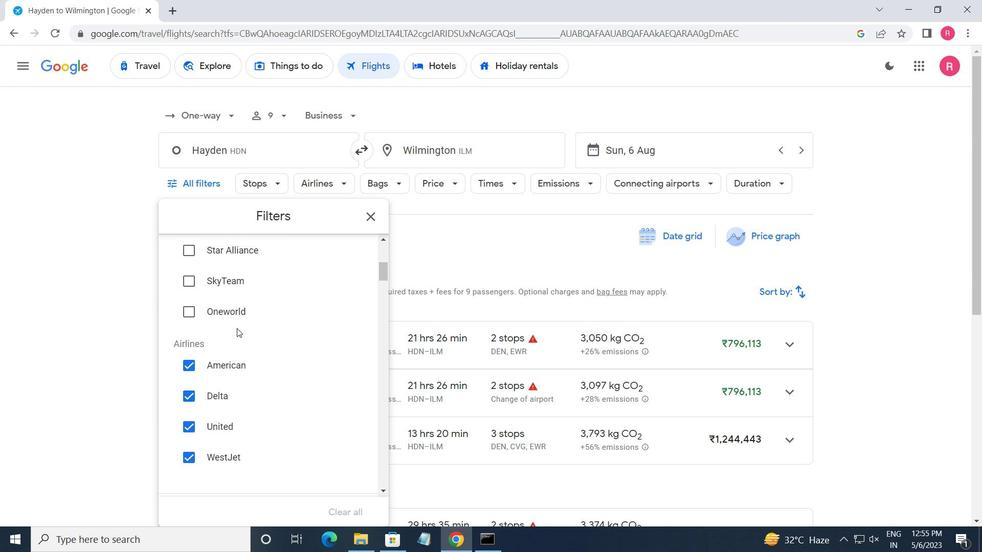 
Action: Mouse moved to (331, 362)
Screenshot: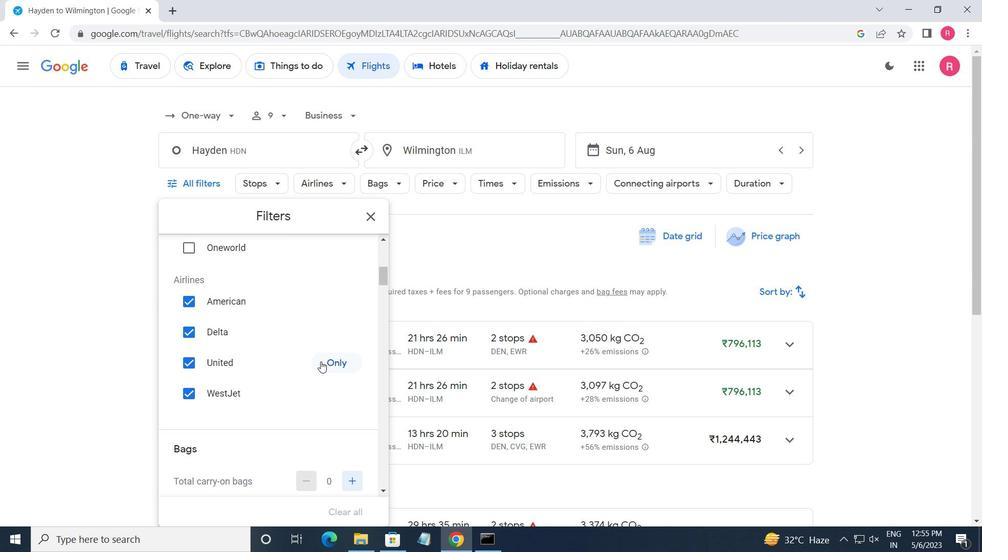 
Action: Mouse pressed left at (331, 362)
Screenshot: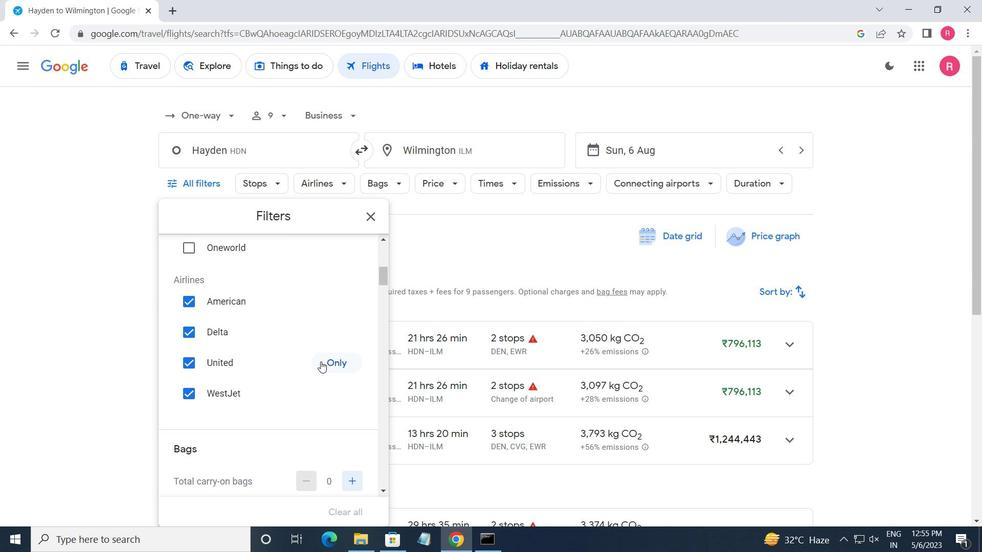 
Action: Mouse moved to (258, 325)
Screenshot: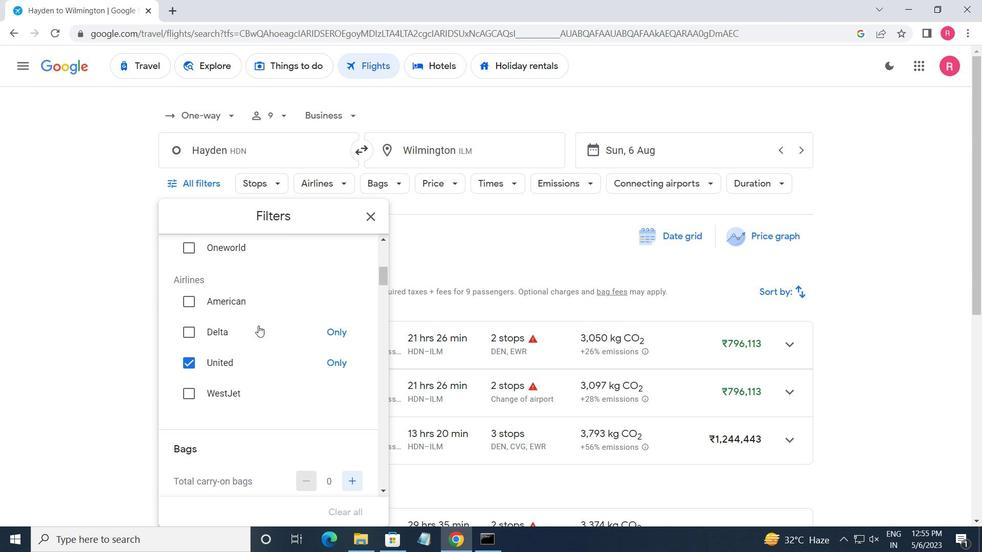 
Action: Mouse scrolled (258, 324) with delta (0, 0)
Screenshot: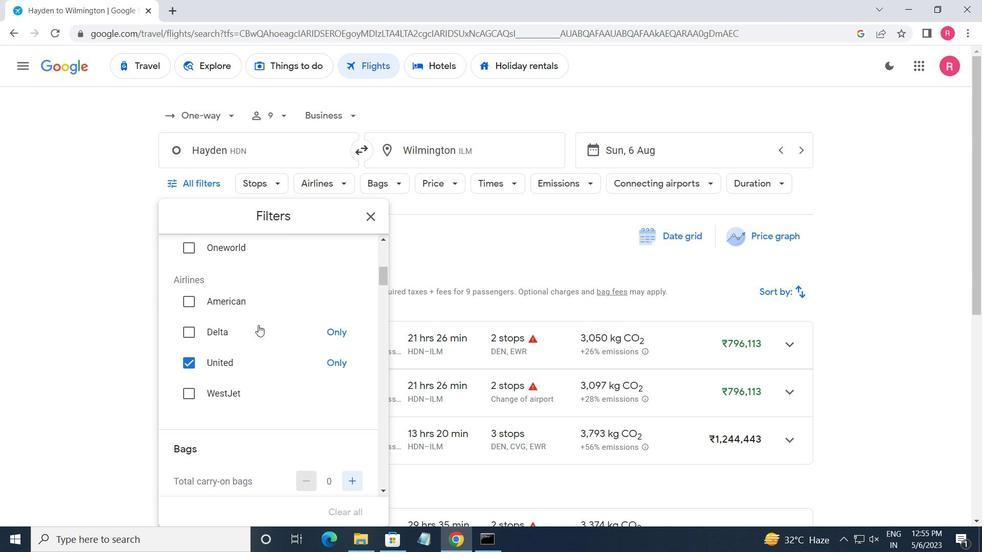 
Action: Mouse moved to (259, 325)
Screenshot: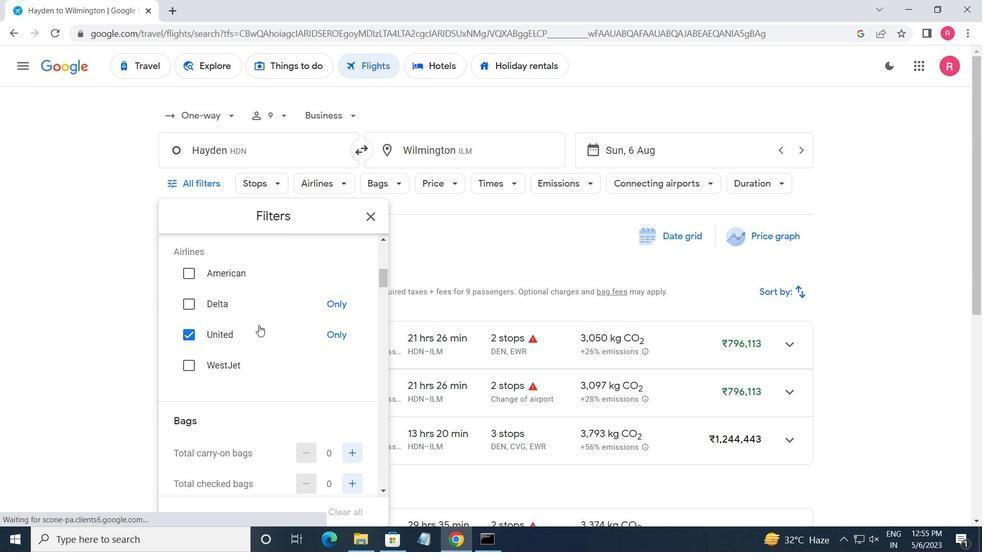 
Action: Mouse scrolled (259, 325) with delta (0, 0)
Screenshot: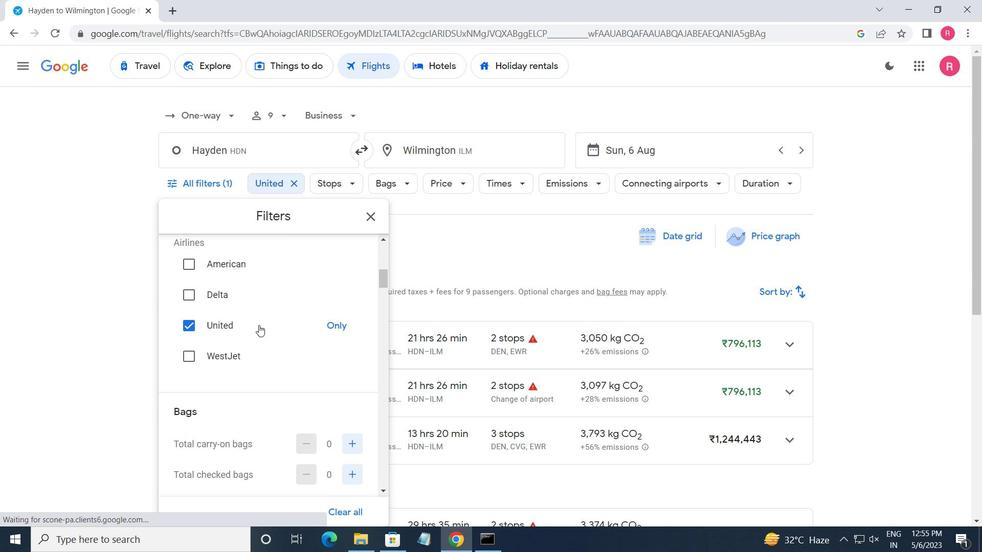 
Action: Mouse moved to (339, 386)
Screenshot: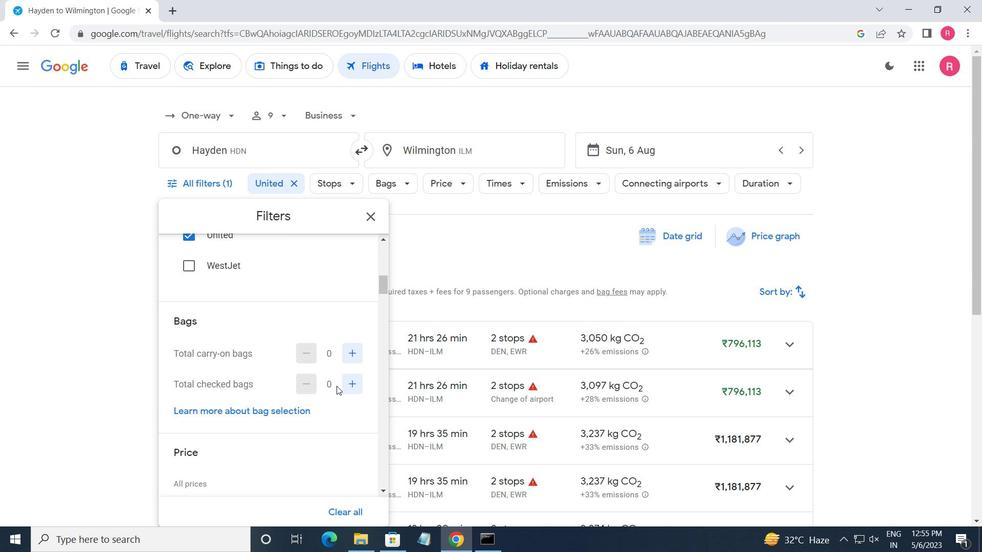 
Action: Mouse pressed left at (339, 386)
Screenshot: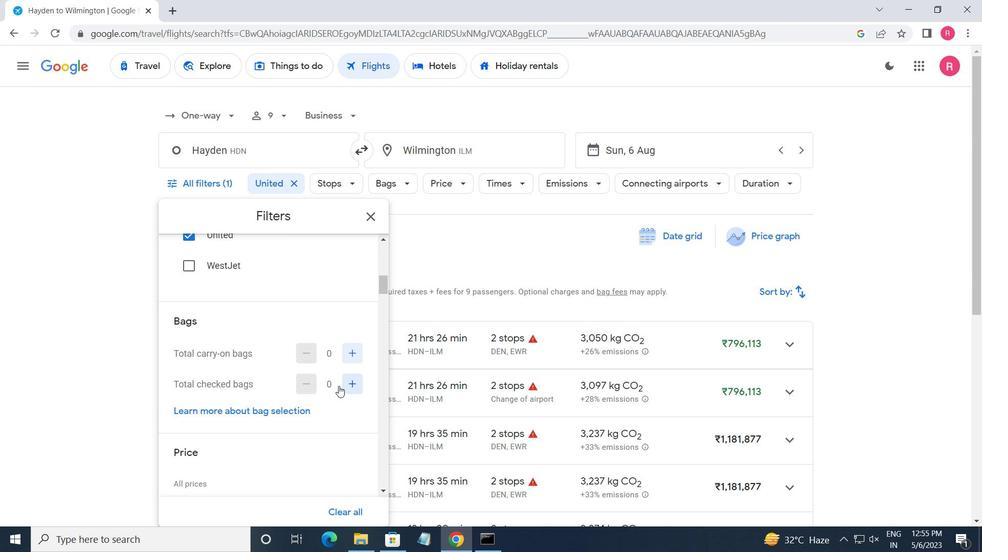 
Action: Mouse moved to (340, 386)
Screenshot: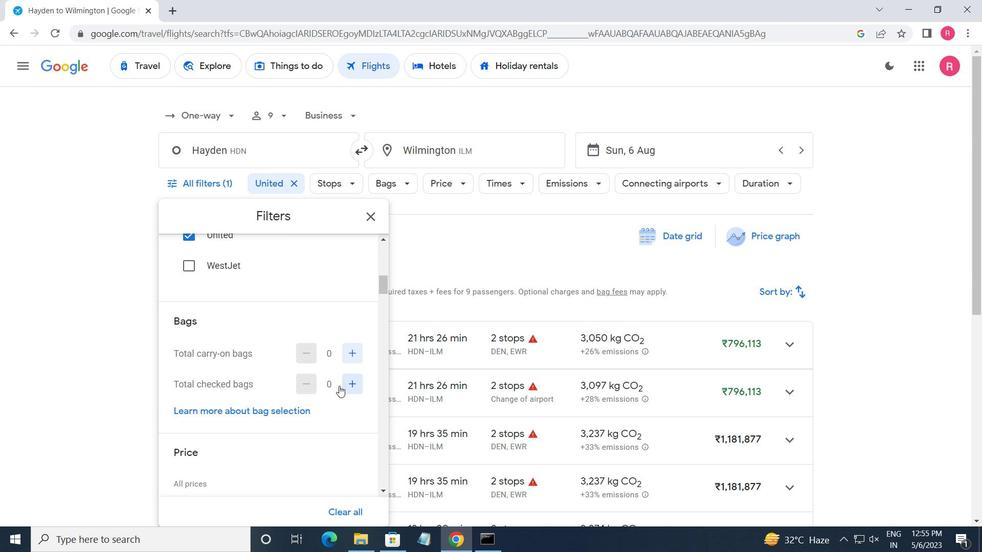 
Action: Mouse pressed left at (340, 386)
Screenshot: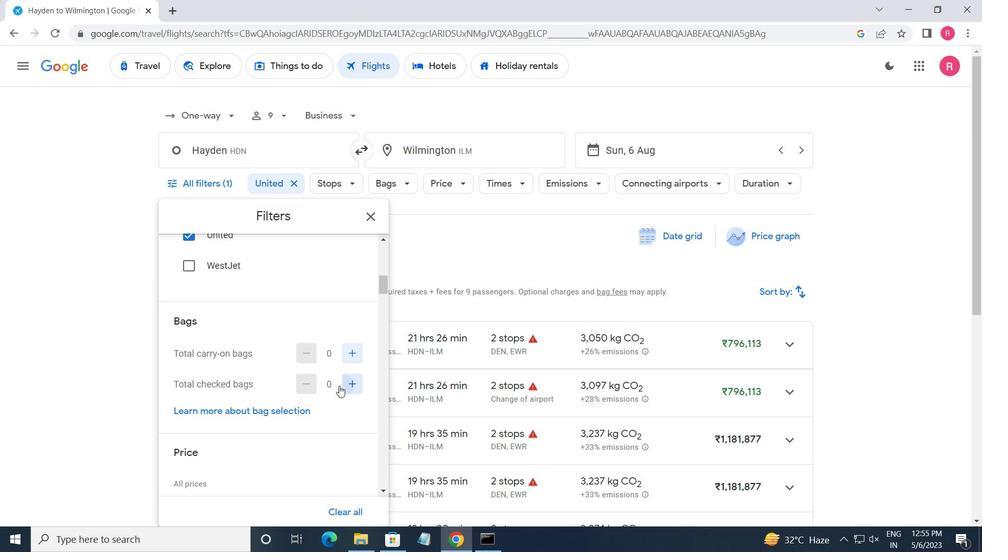 
Action: Mouse moved to (257, 332)
Screenshot: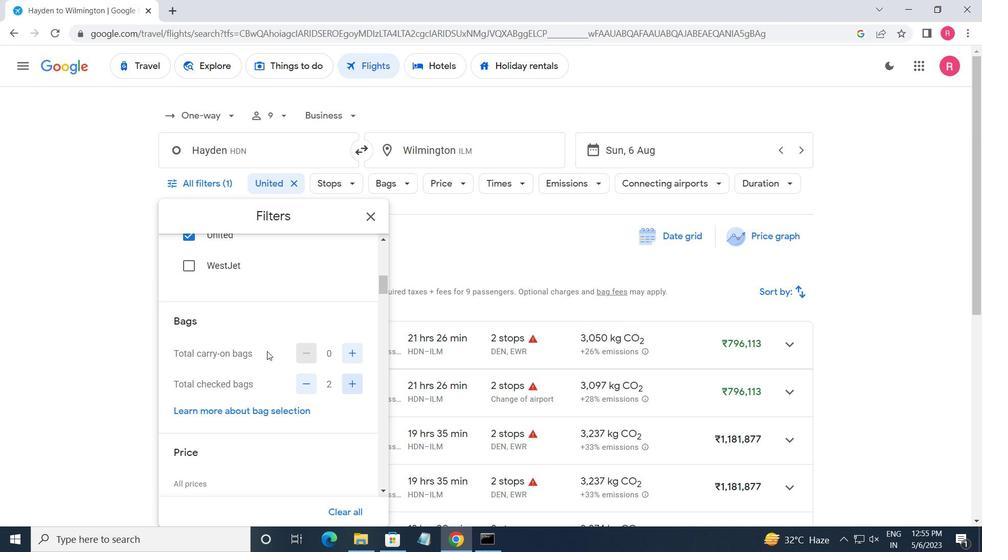 
Action: Mouse scrolled (257, 331) with delta (0, 0)
Screenshot: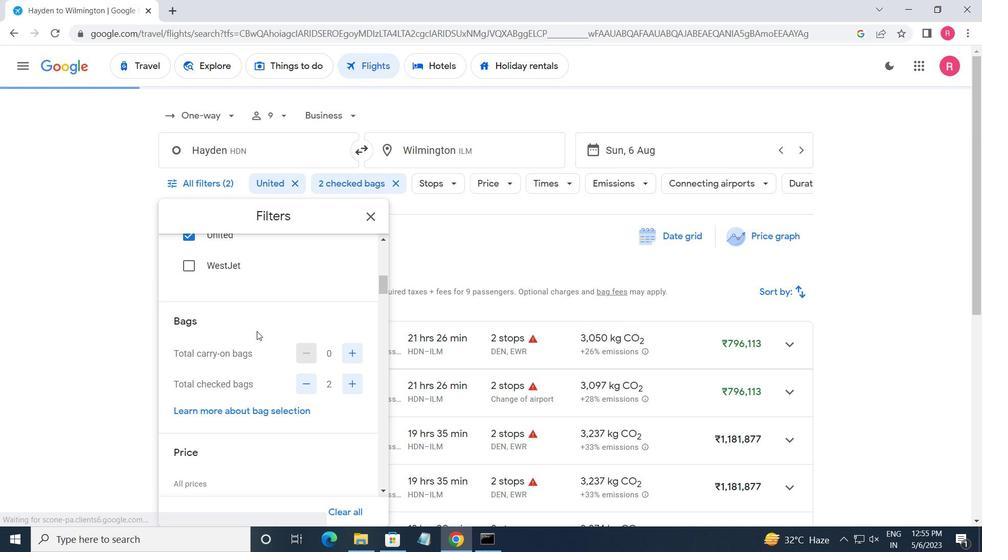 
Action: Mouse scrolled (257, 331) with delta (0, 0)
Screenshot: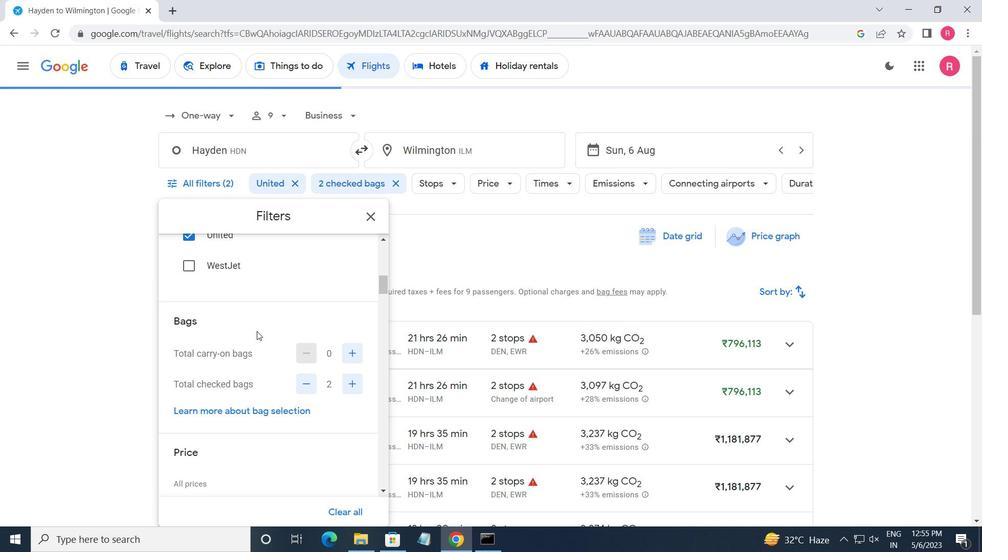 
Action: Mouse moved to (348, 383)
Screenshot: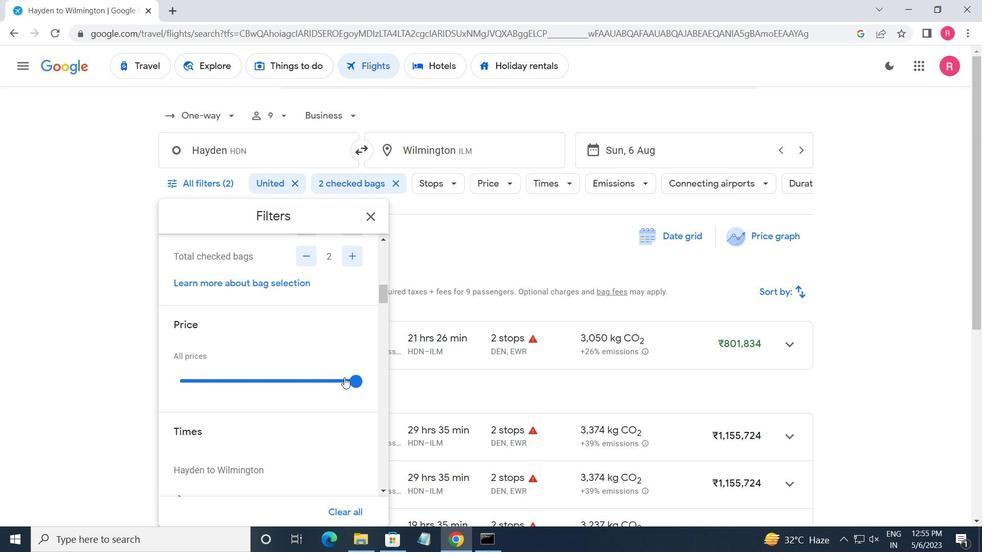 
Action: Mouse pressed left at (348, 383)
Screenshot: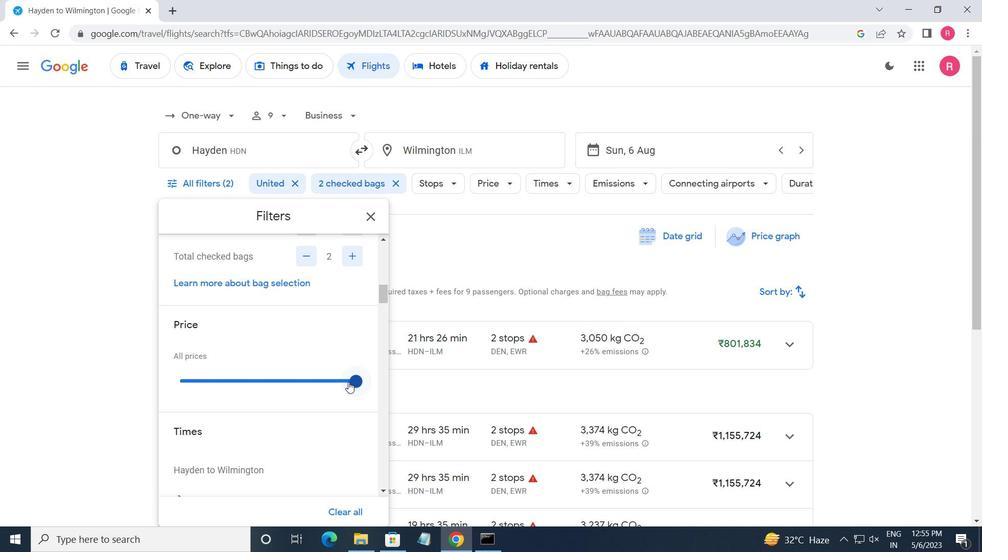 
Action: Mouse moved to (296, 344)
Screenshot: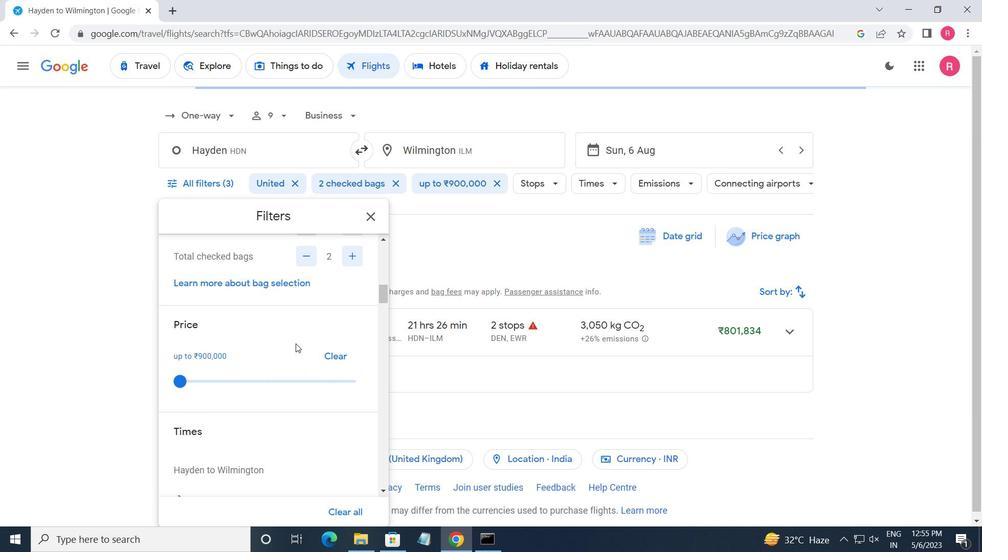 
Action: Mouse scrolled (296, 343) with delta (0, 0)
Screenshot: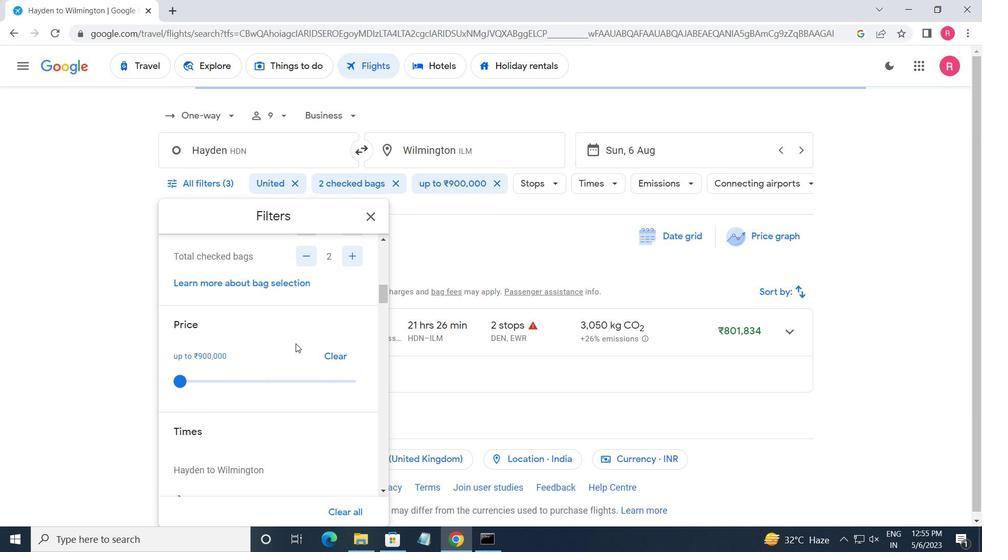 
Action: Mouse moved to (298, 344)
Screenshot: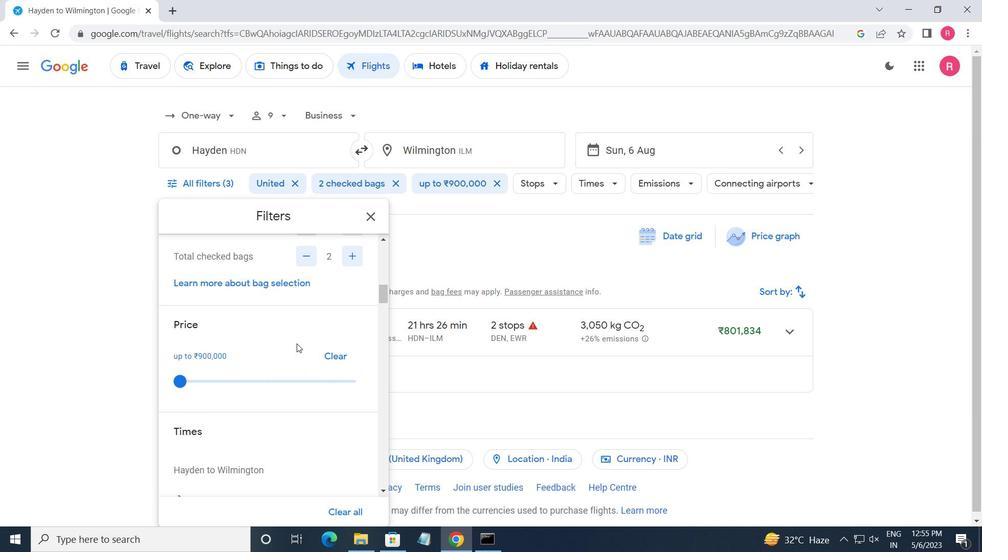 
Action: Mouse scrolled (298, 344) with delta (0, 0)
Screenshot: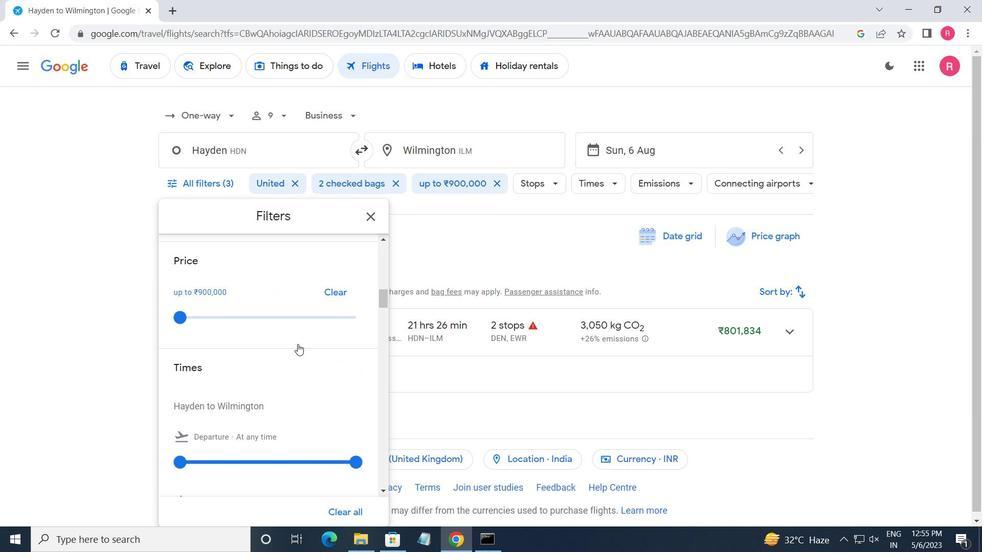 
Action: Mouse moved to (178, 395)
Screenshot: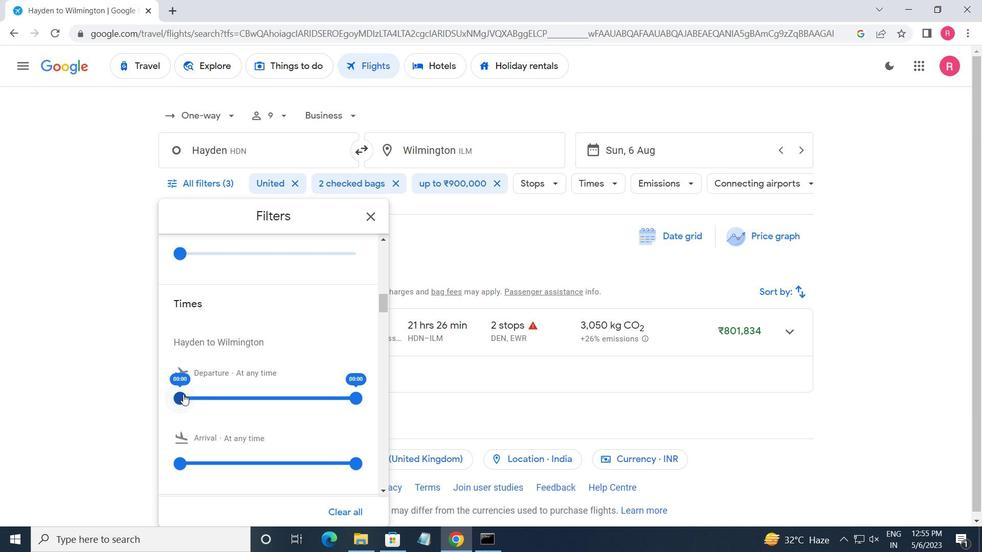 
Action: Mouse pressed left at (178, 395)
Screenshot: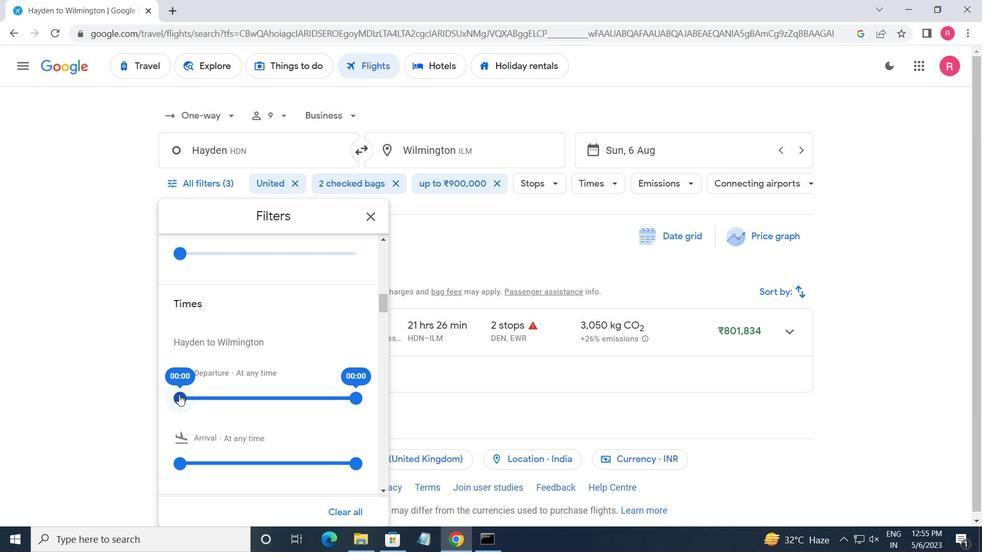 
Action: Mouse moved to (357, 398)
Screenshot: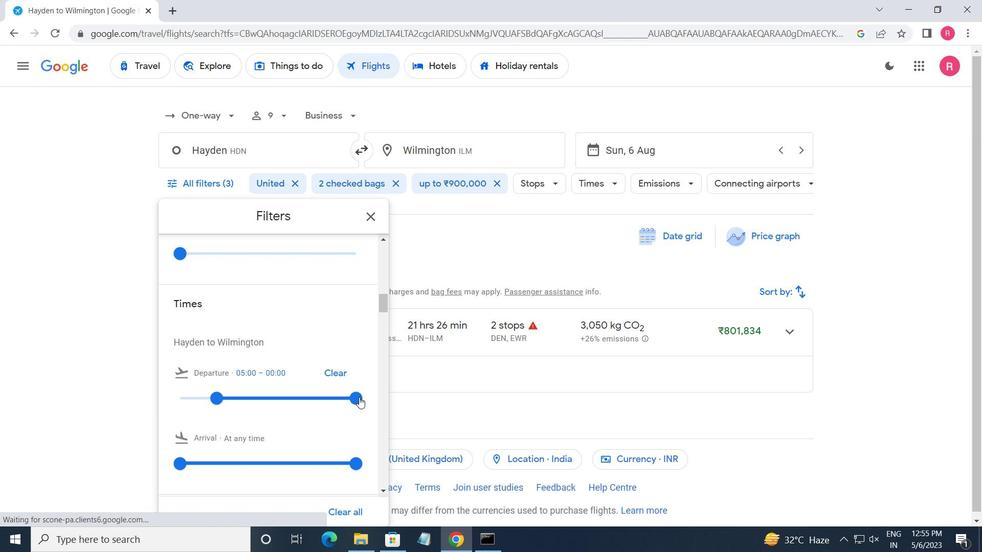 
Action: Mouse pressed left at (357, 398)
Screenshot: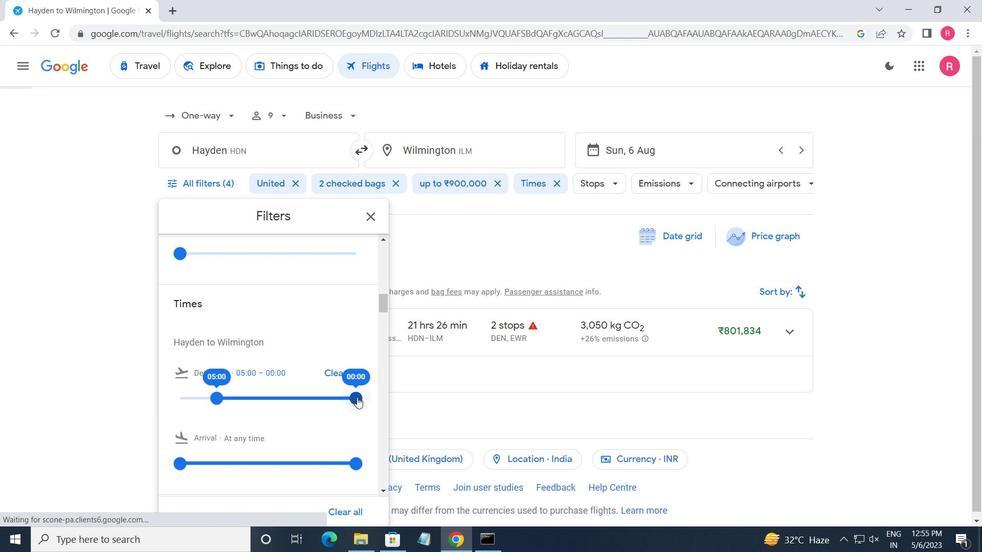 
Action: Mouse moved to (367, 214)
Screenshot: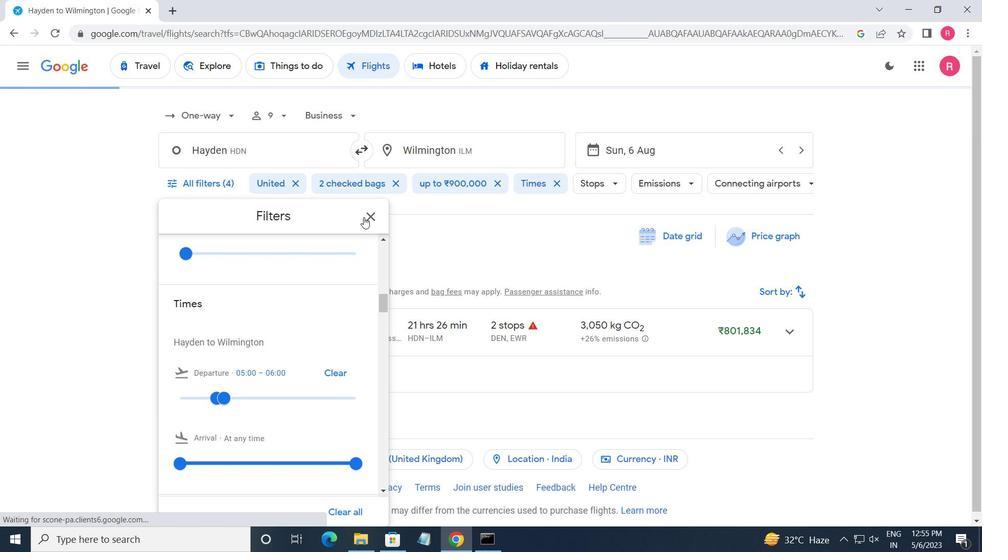 
Action: Mouse pressed left at (367, 214)
Screenshot: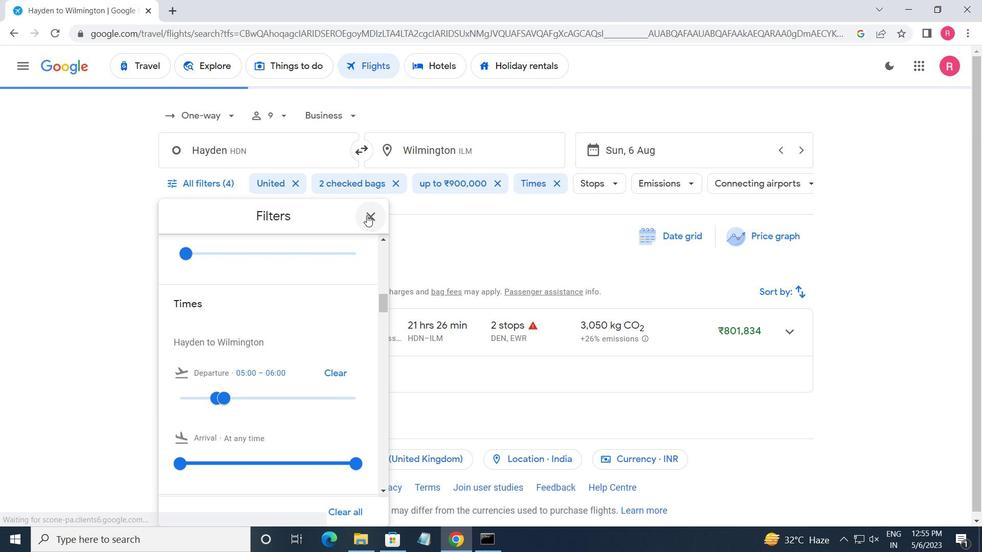 
